 Task:  Click on Racing  Cup Series In the Cup Series click on  Pick Sheet Add name Liam Wilson and  Email softage.1@softage.net In group 1 choose #1 Ross Chastain In group 2 choose #19 Martin Truex Jr In group 3 choose #8 Kyle Busch In group 4 choose #48 Alex Bowman In group 5 choose #2 Austin Cindric Winning Manufacturer choose Toyota In Tie Breaker choose #1 Ross Chastain Bonous driver choose #19 Martin Truex Jr Submit pick sheet
Action: Mouse moved to (168, 498)
Screenshot: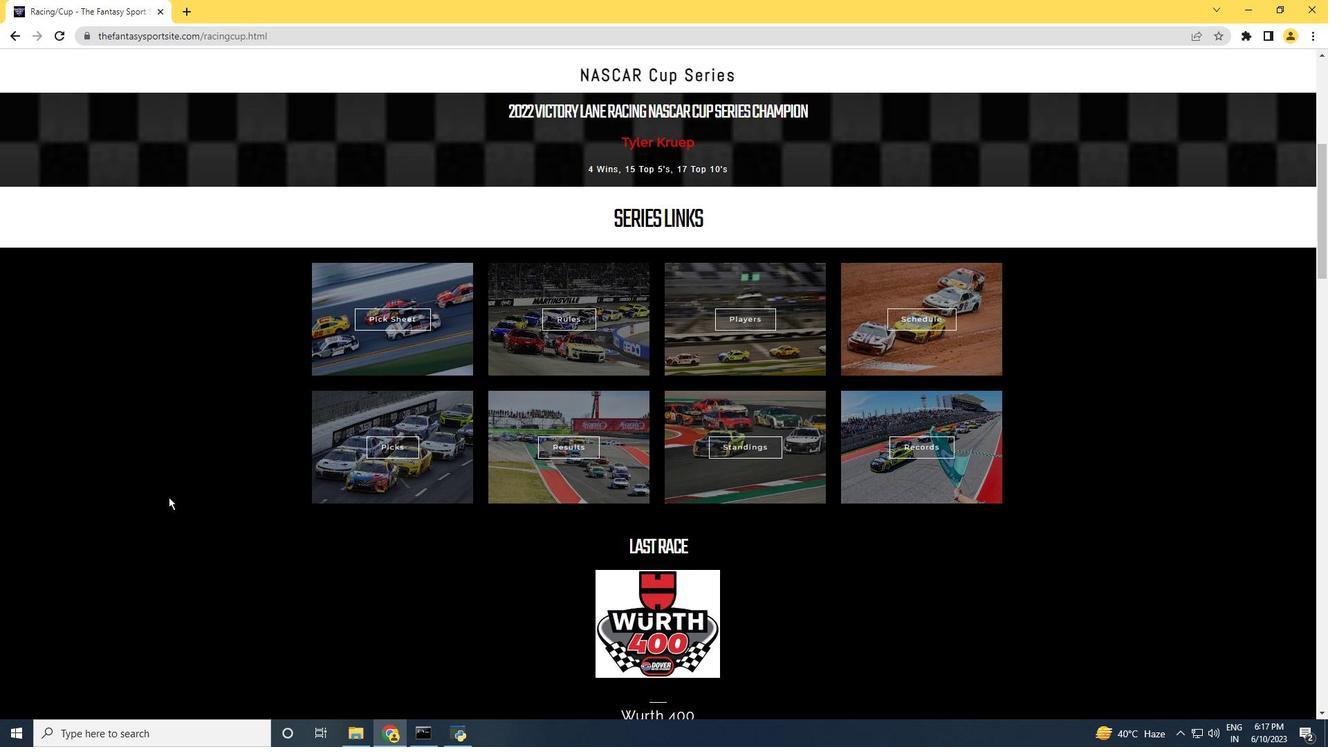 
Action: Mouse pressed left at (168, 498)
Screenshot: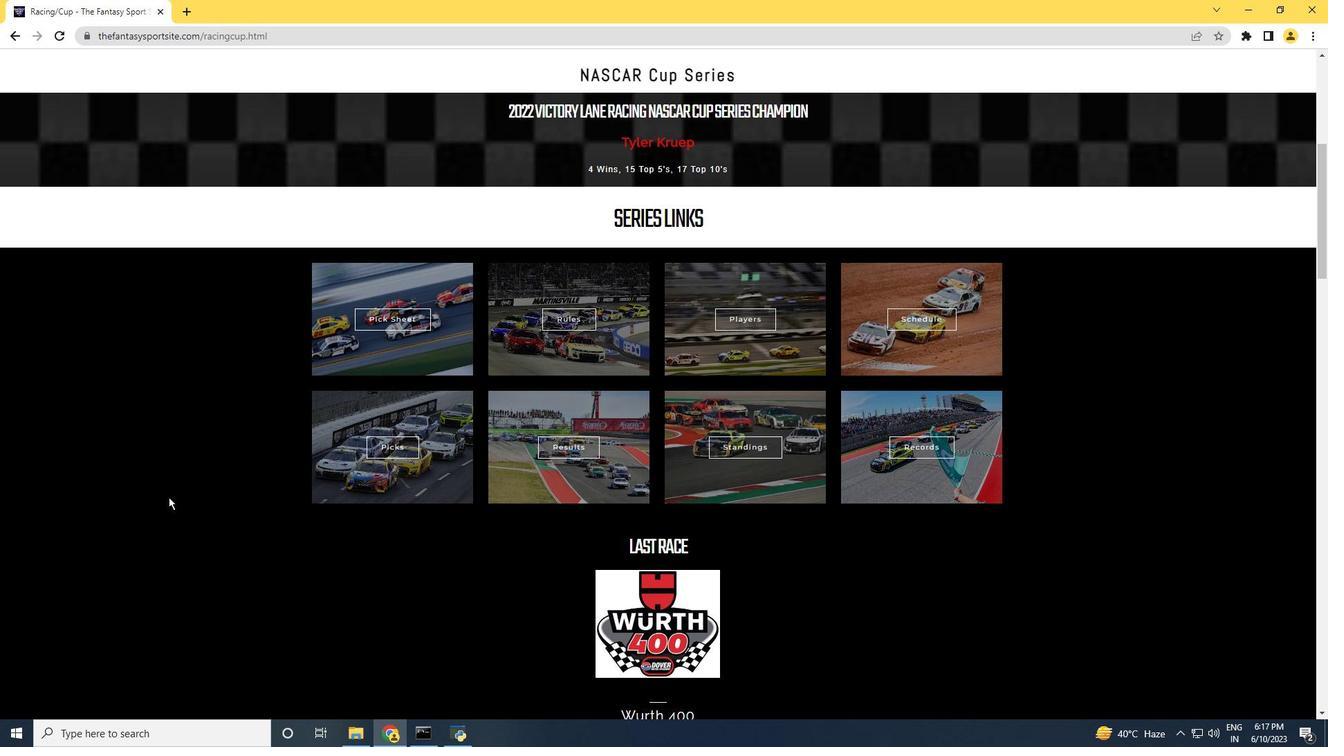 
Action: Mouse moved to (168, 498)
Screenshot: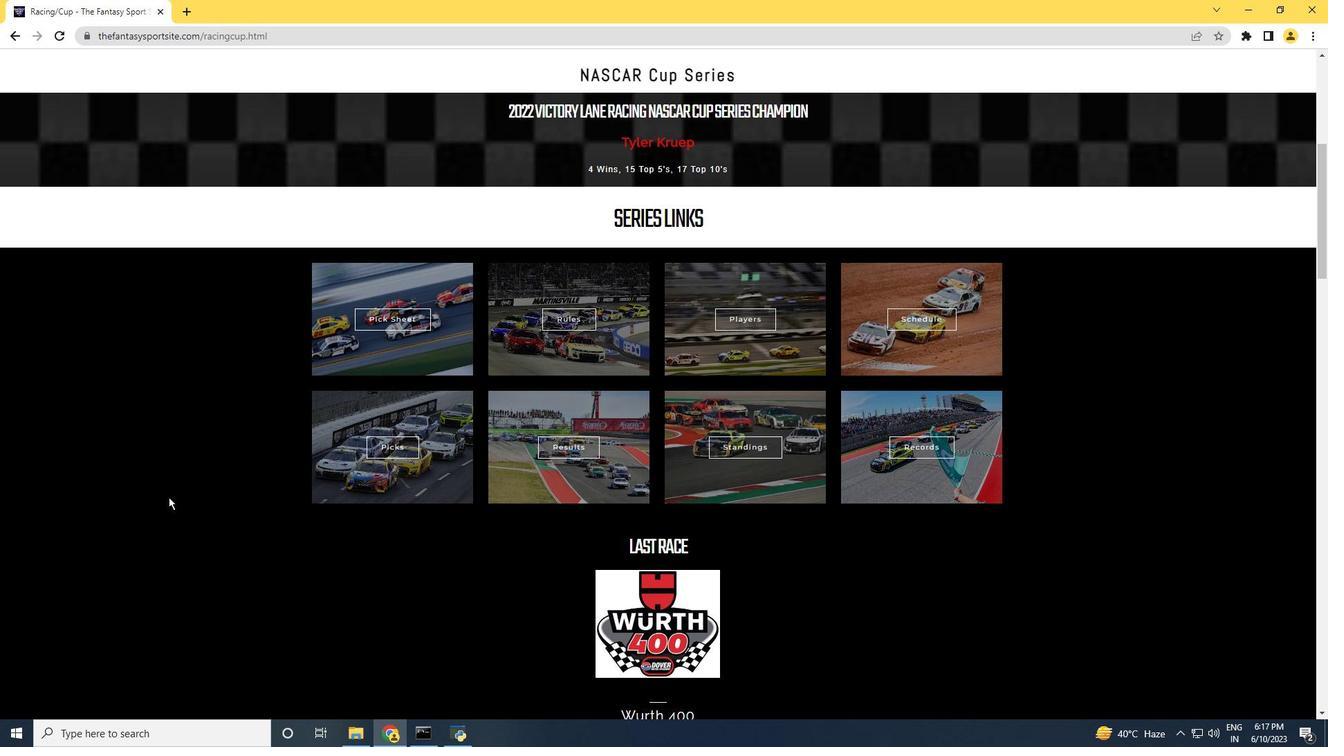 
Action: Mouse pressed left at (168, 498)
Screenshot: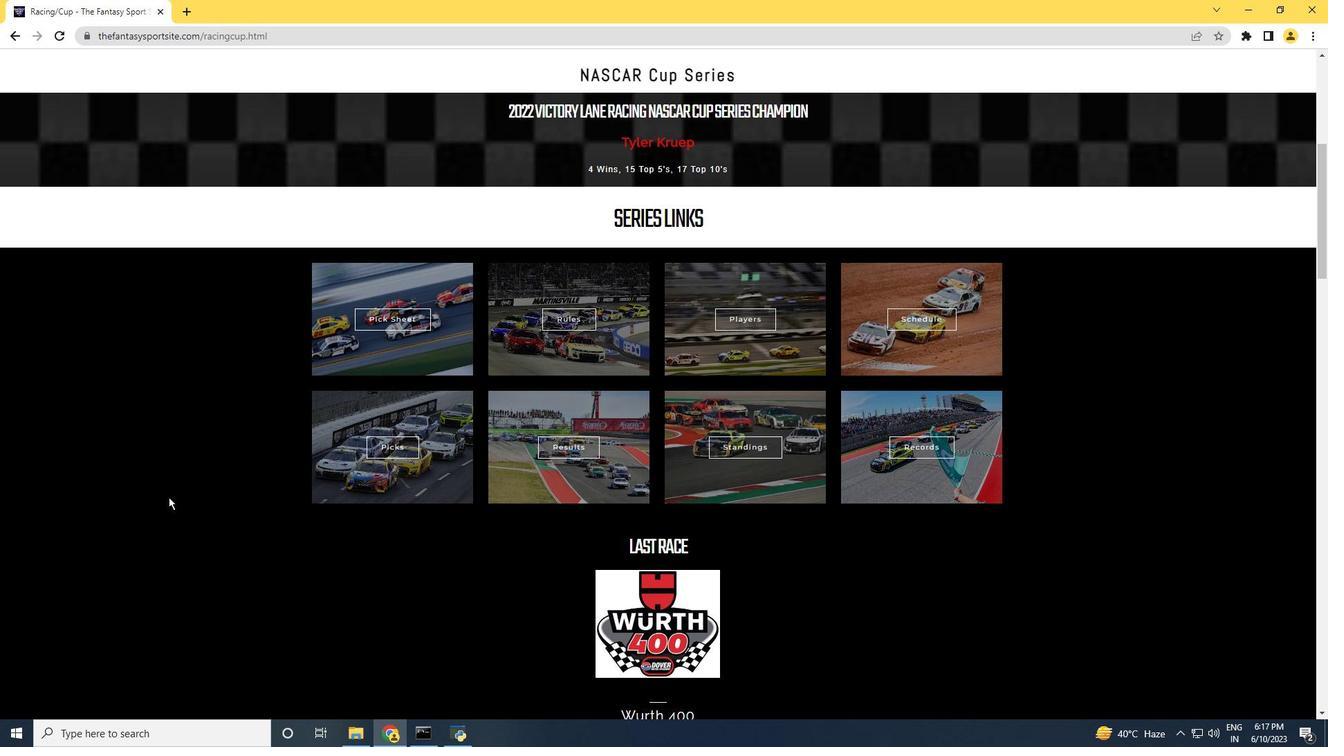 
Action: Mouse scrolled (168, 498) with delta (0, 0)
Screenshot: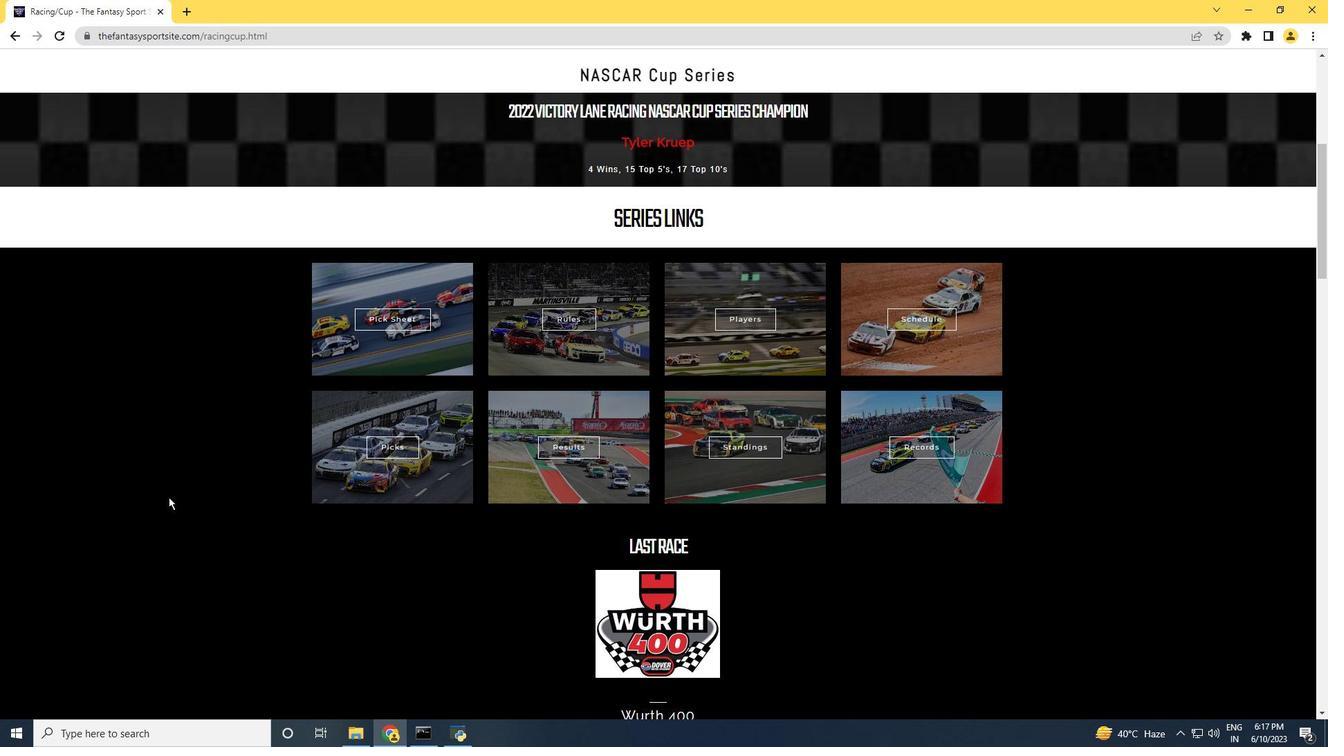 
Action: Mouse scrolled (168, 498) with delta (0, 0)
Screenshot: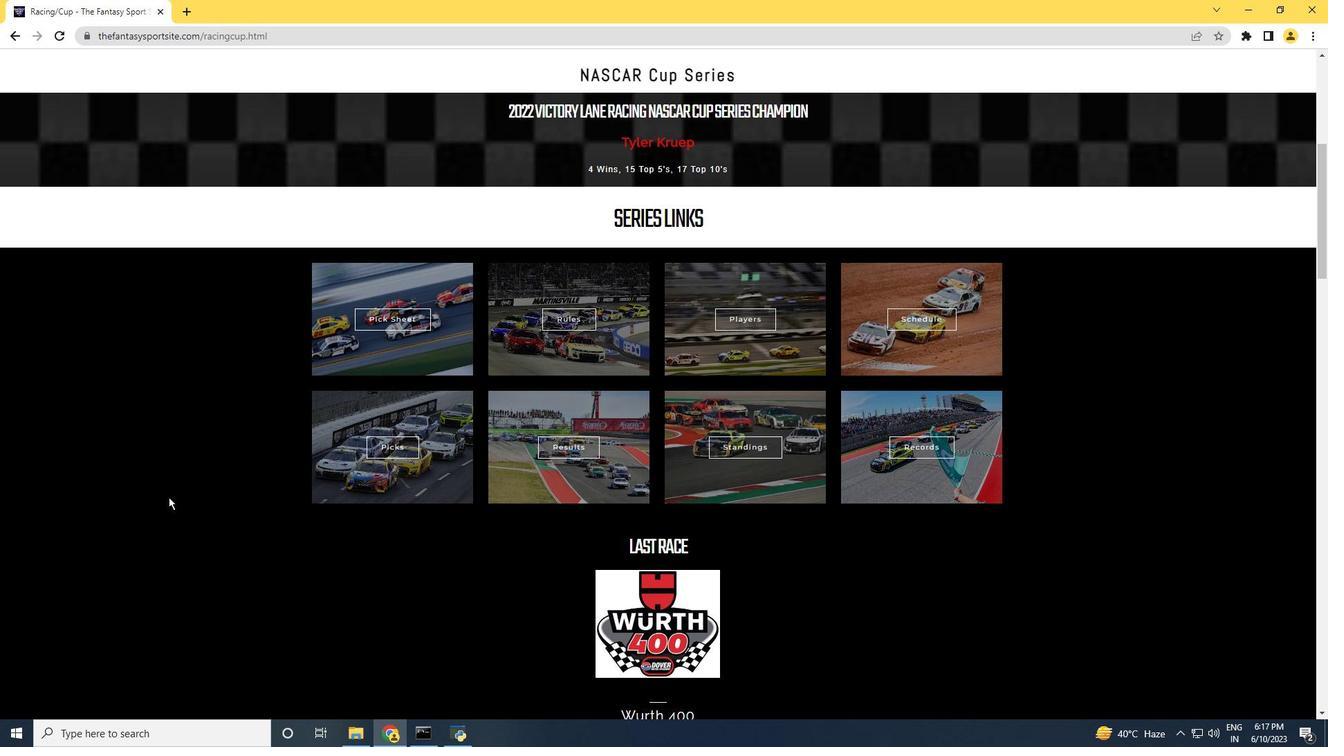 
Action: Mouse scrolled (168, 498) with delta (0, 0)
Screenshot: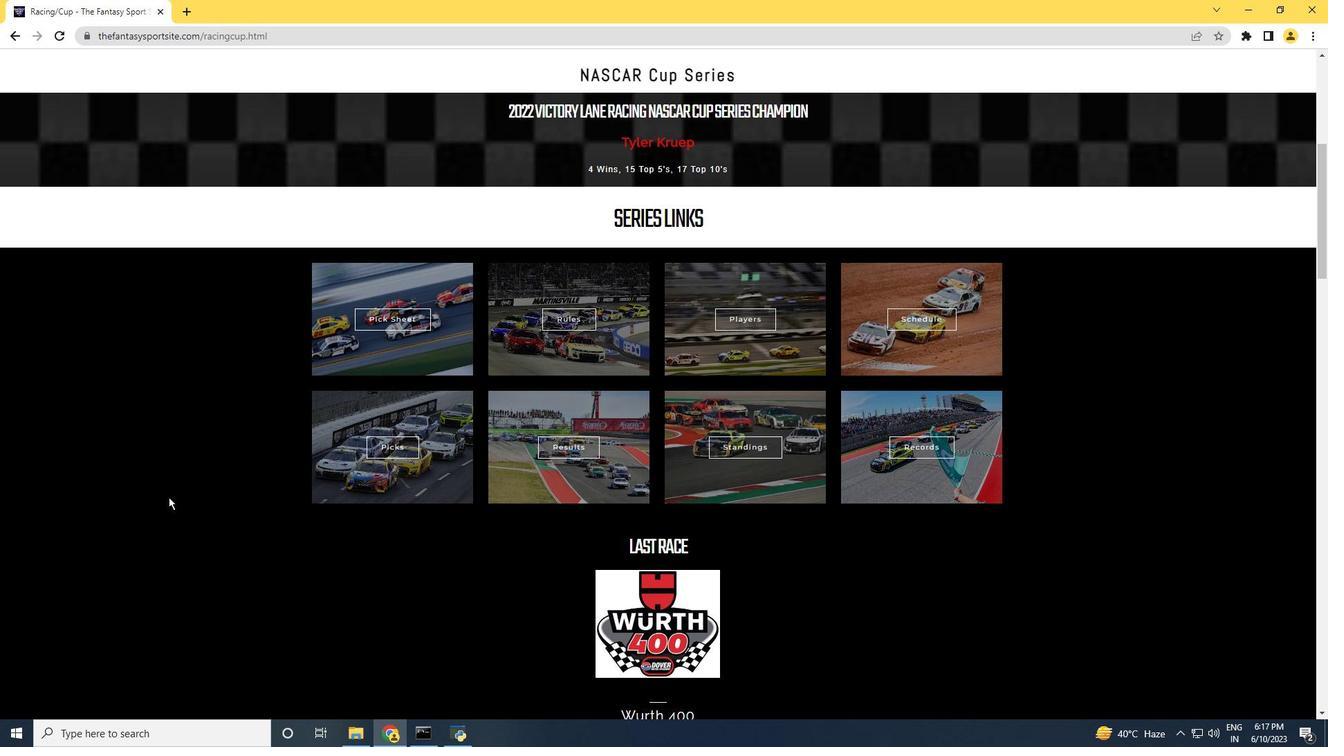 
Action: Mouse scrolled (168, 498) with delta (0, 0)
Screenshot: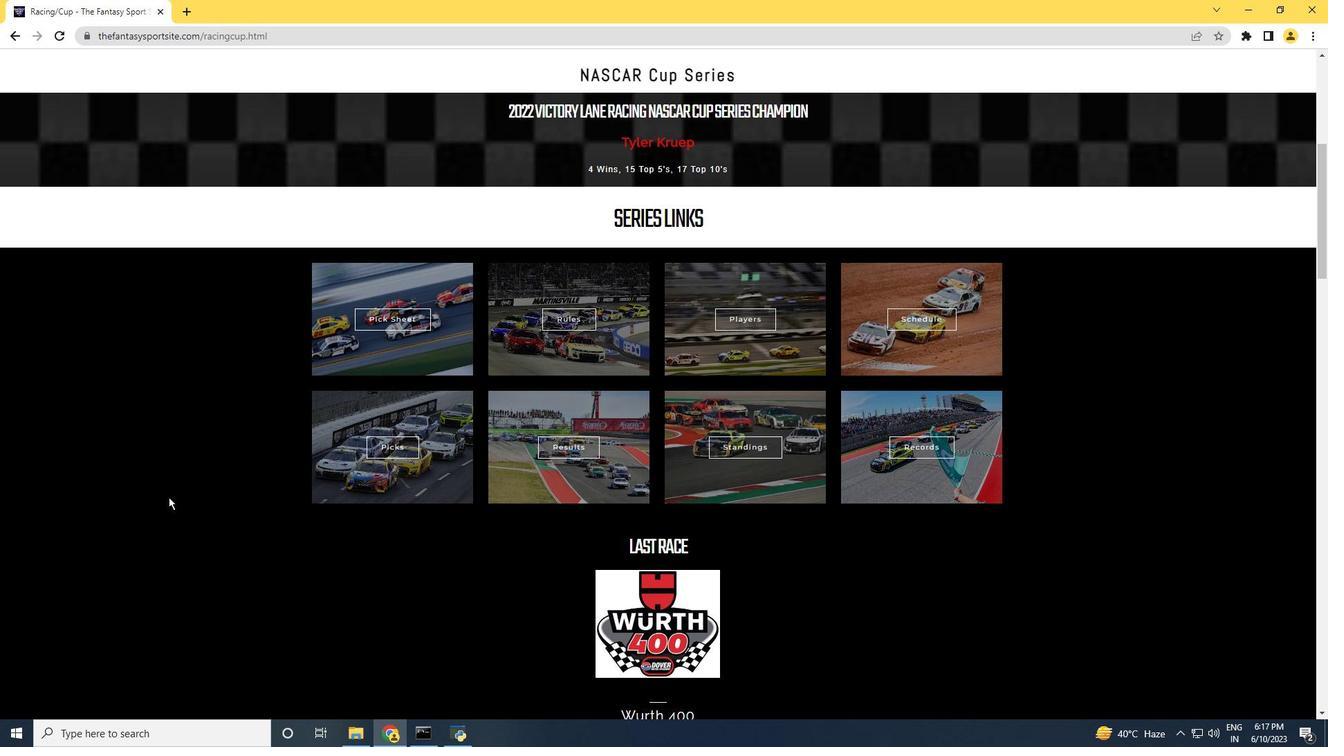 
Action: Mouse scrolled (168, 498) with delta (0, 0)
Screenshot: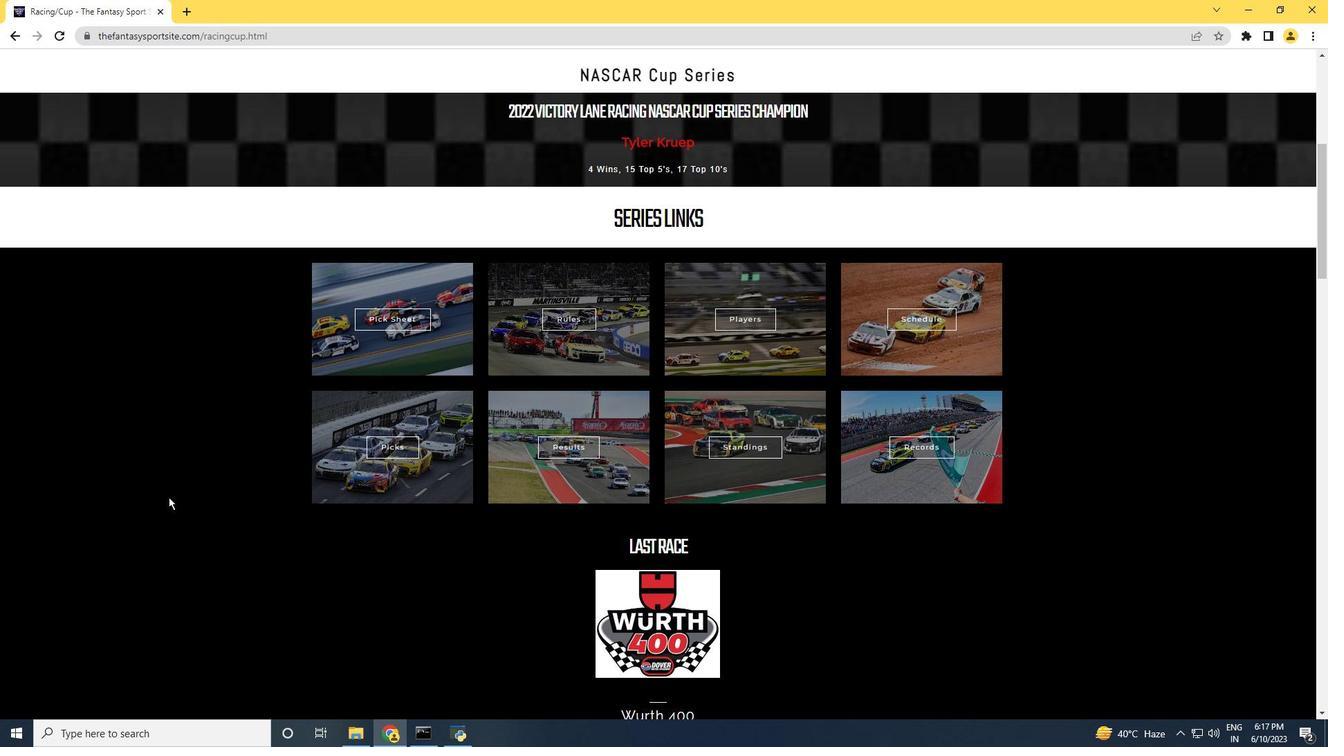 
Action: Mouse scrolled (168, 498) with delta (0, 0)
Screenshot: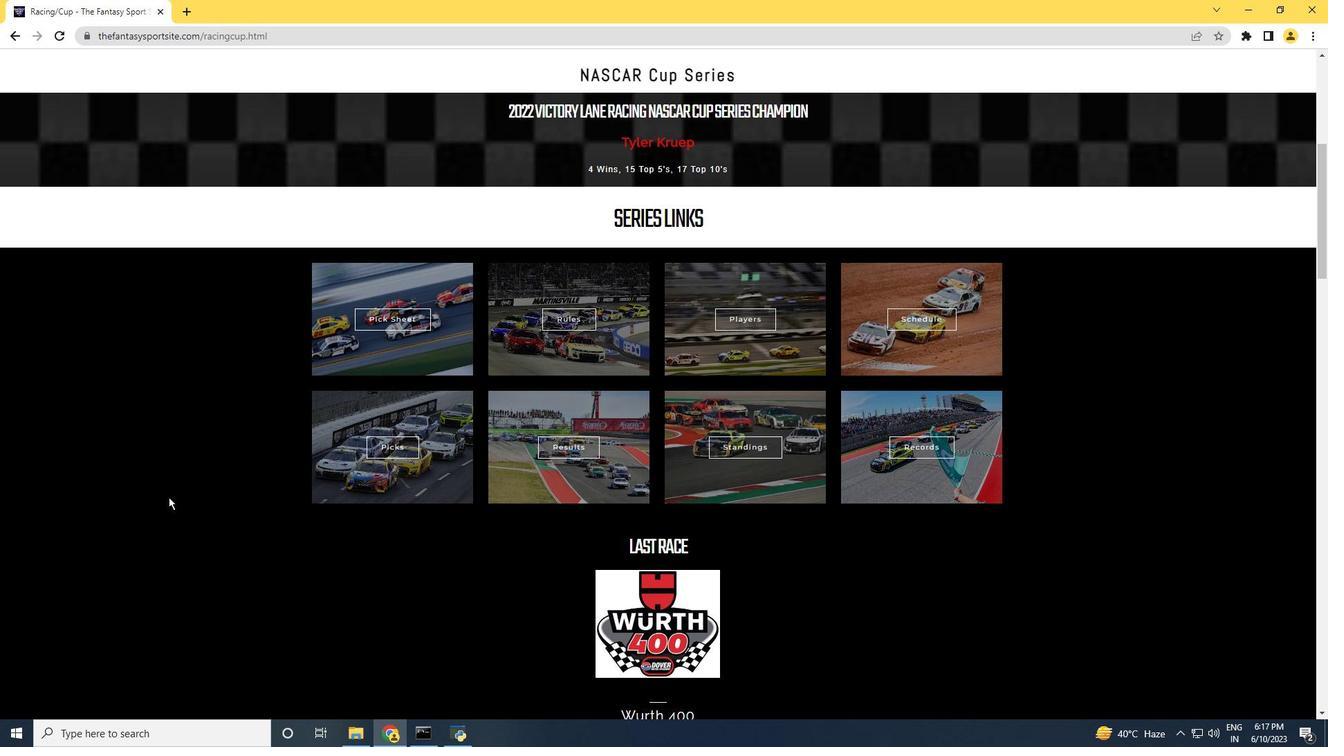 
Action: Mouse moved to (168, 498)
Screenshot: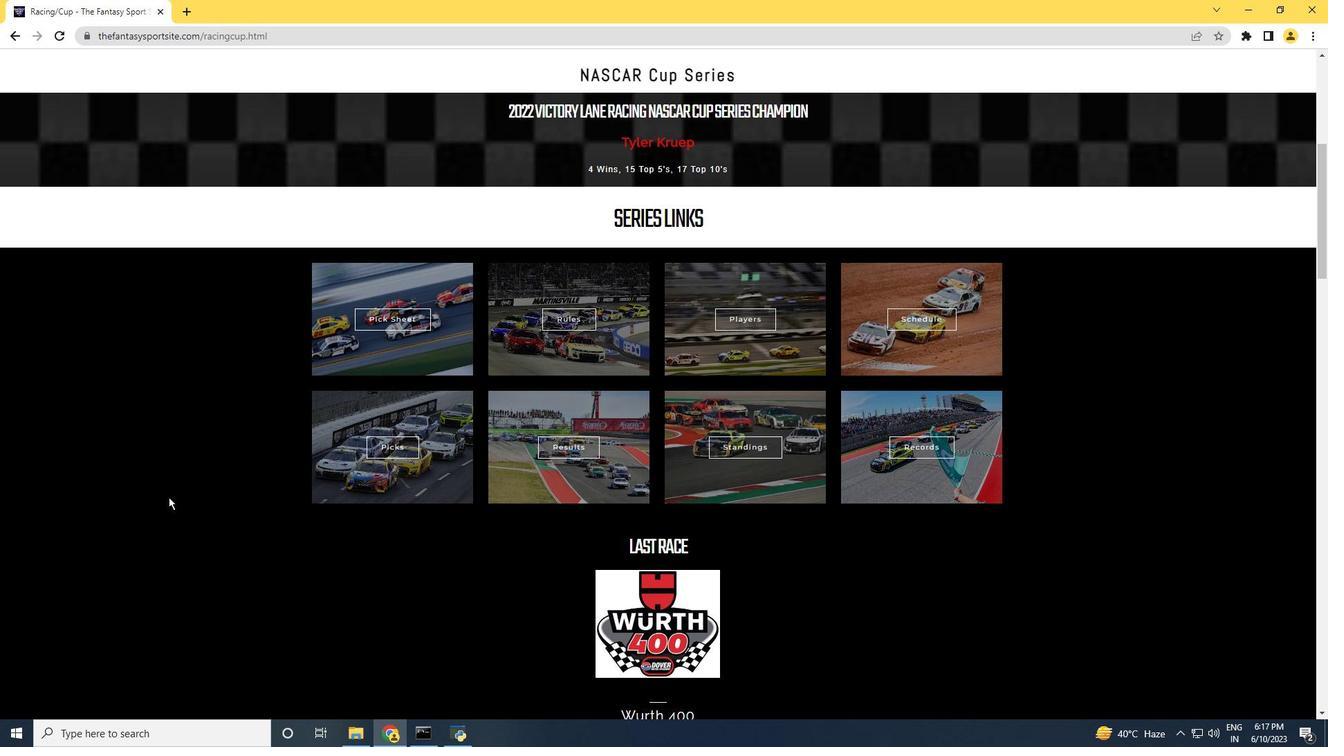 
Action: Mouse pressed left at (168, 498)
Screenshot: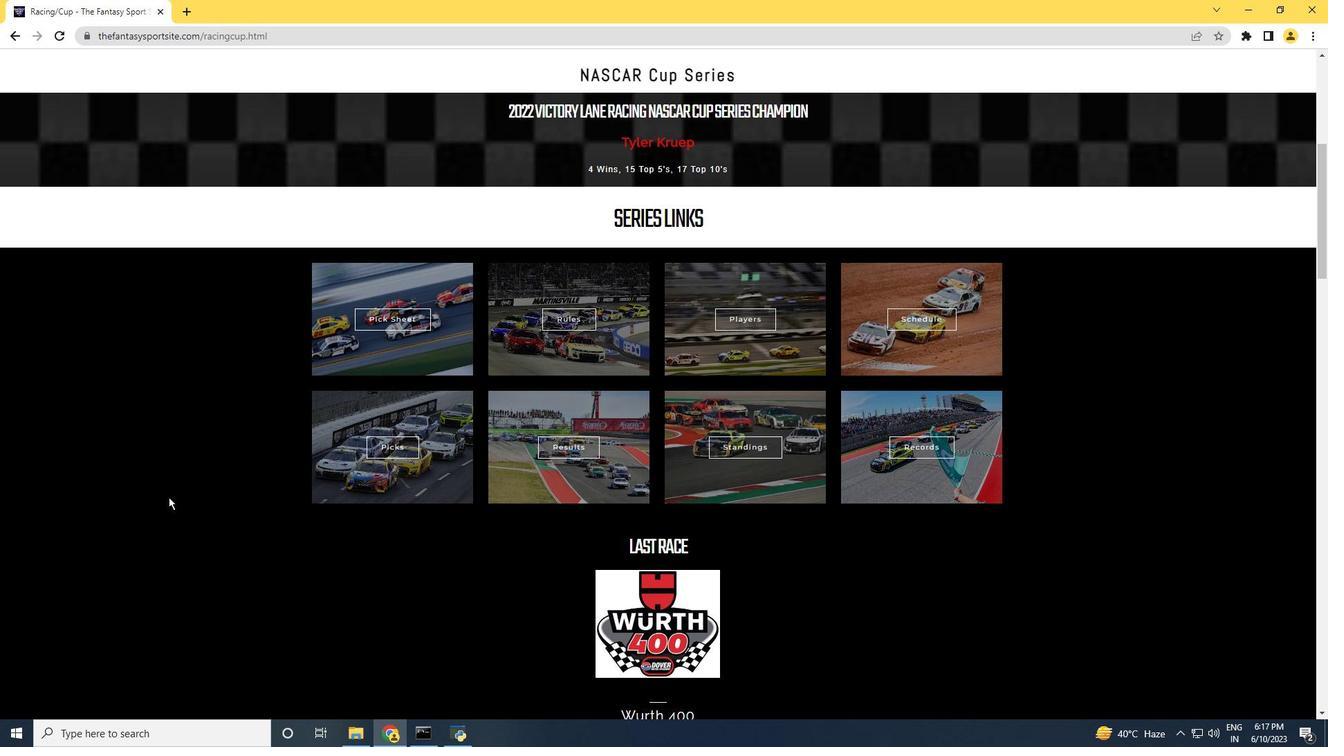 
Action: Mouse moved to (168, 498)
Screenshot: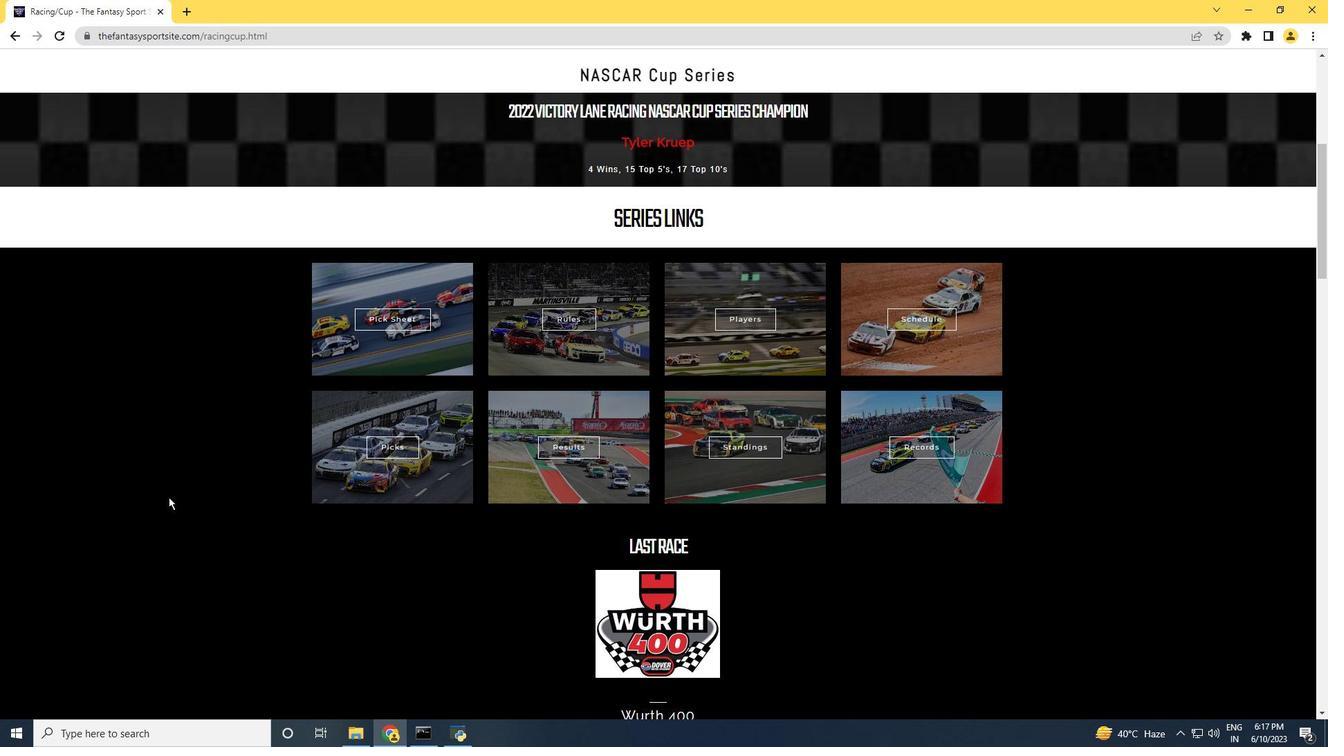 
Action: Mouse scrolled (168, 498) with delta (0, 0)
Screenshot: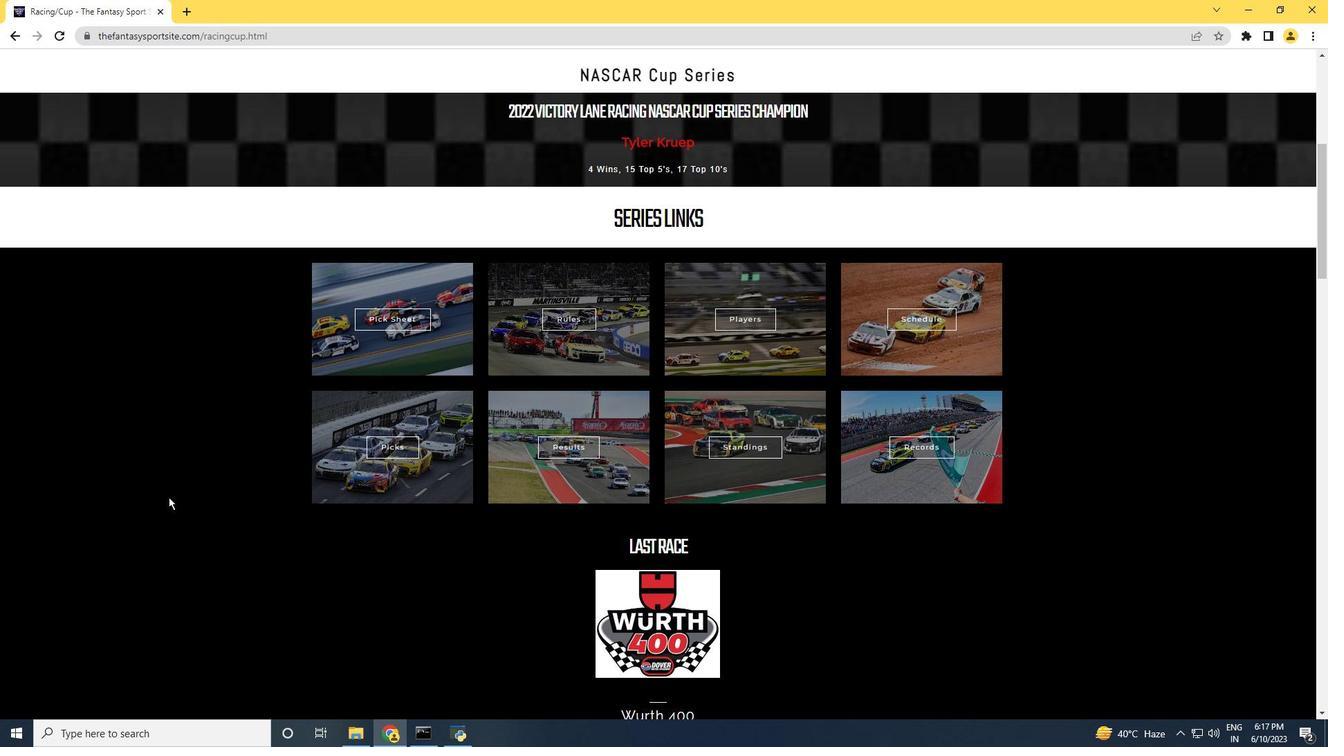 
Action: Mouse scrolled (168, 498) with delta (0, 0)
Screenshot: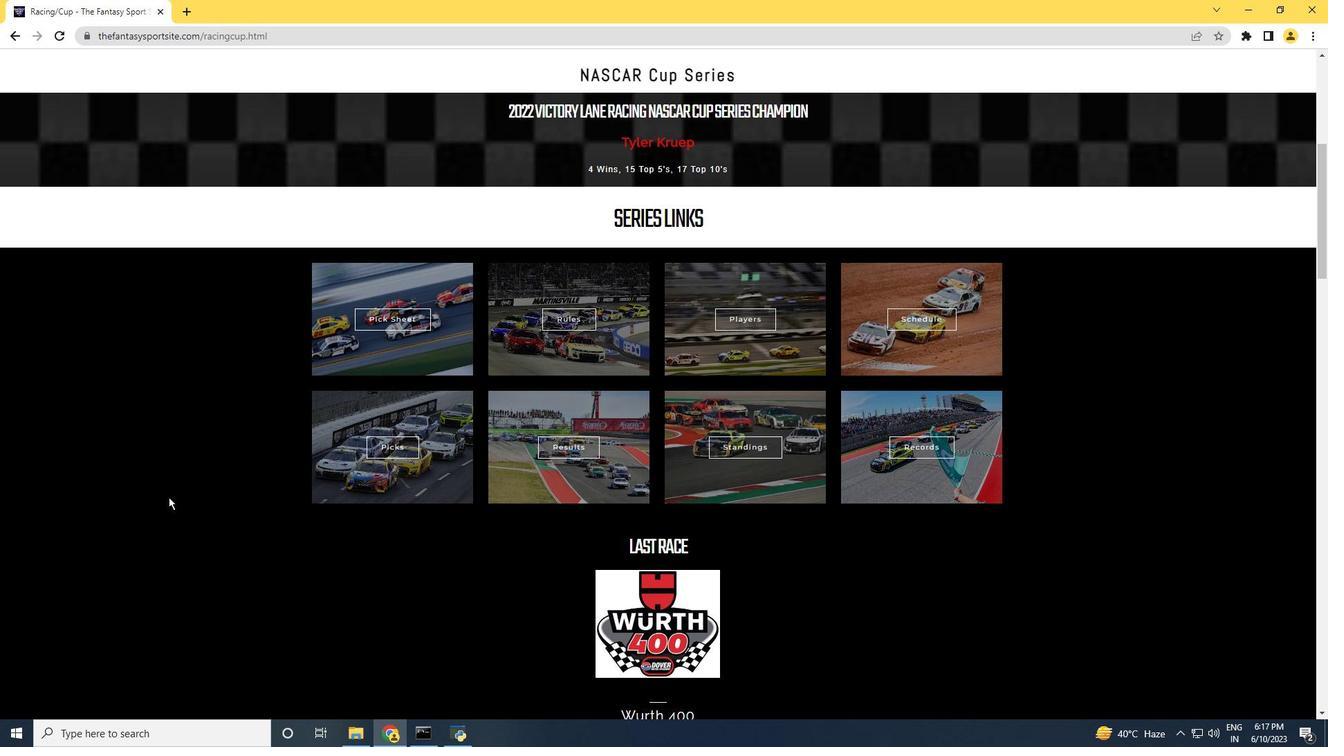 
Action: Mouse moved to (168, 498)
Screenshot: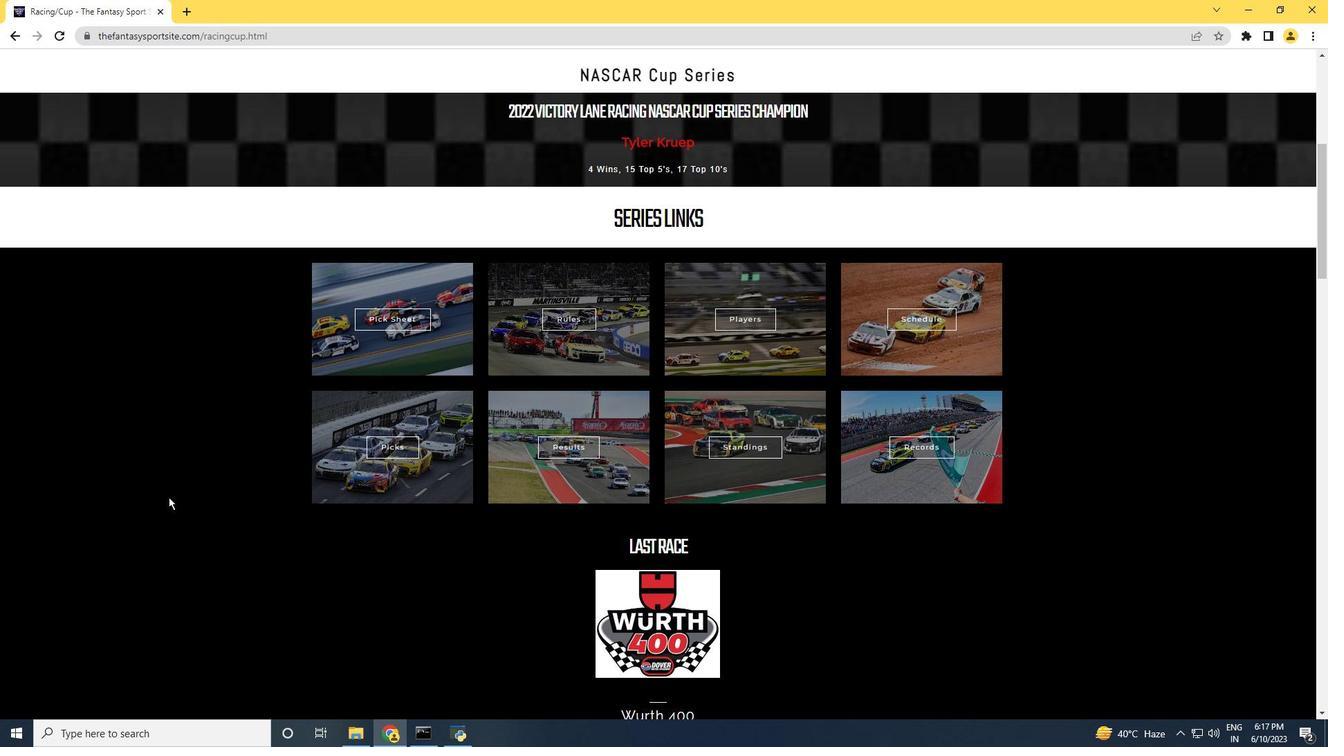 
Action: Mouse scrolled (168, 498) with delta (0, 0)
Screenshot: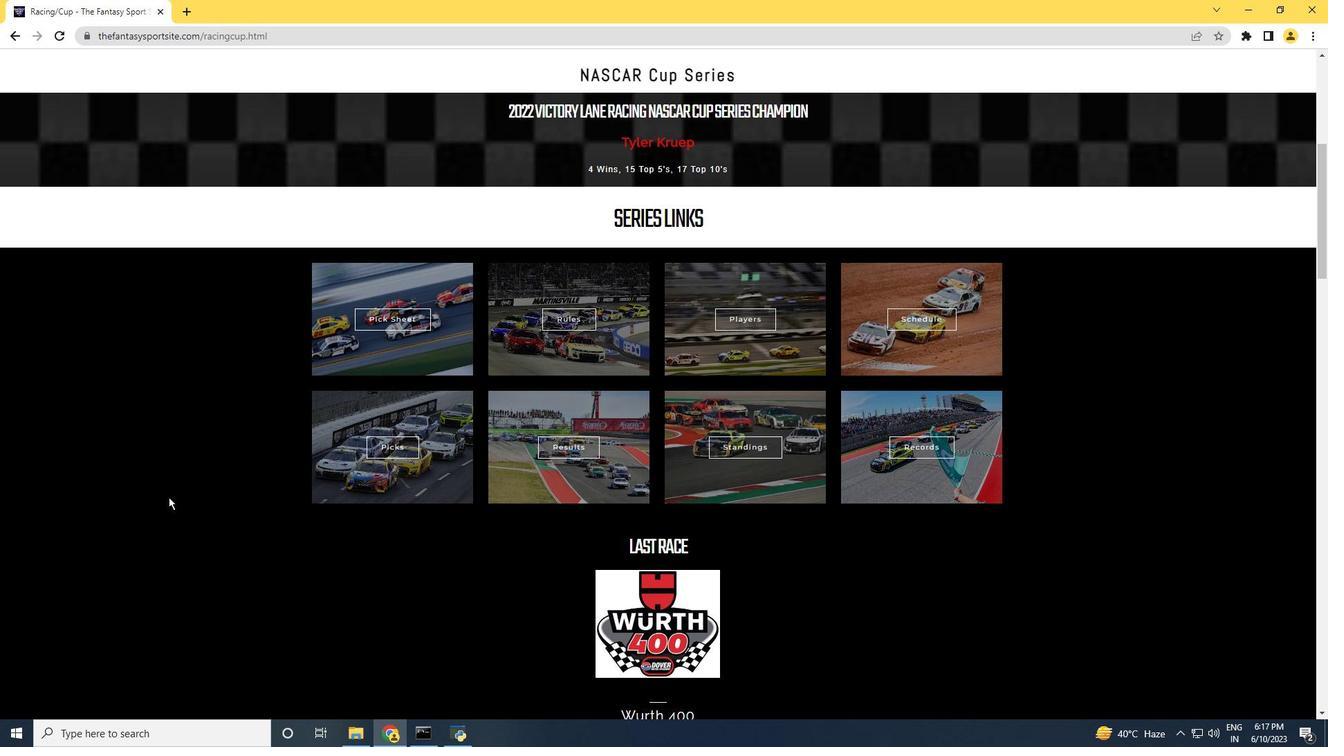 
Action: Mouse moved to (168, 498)
Screenshot: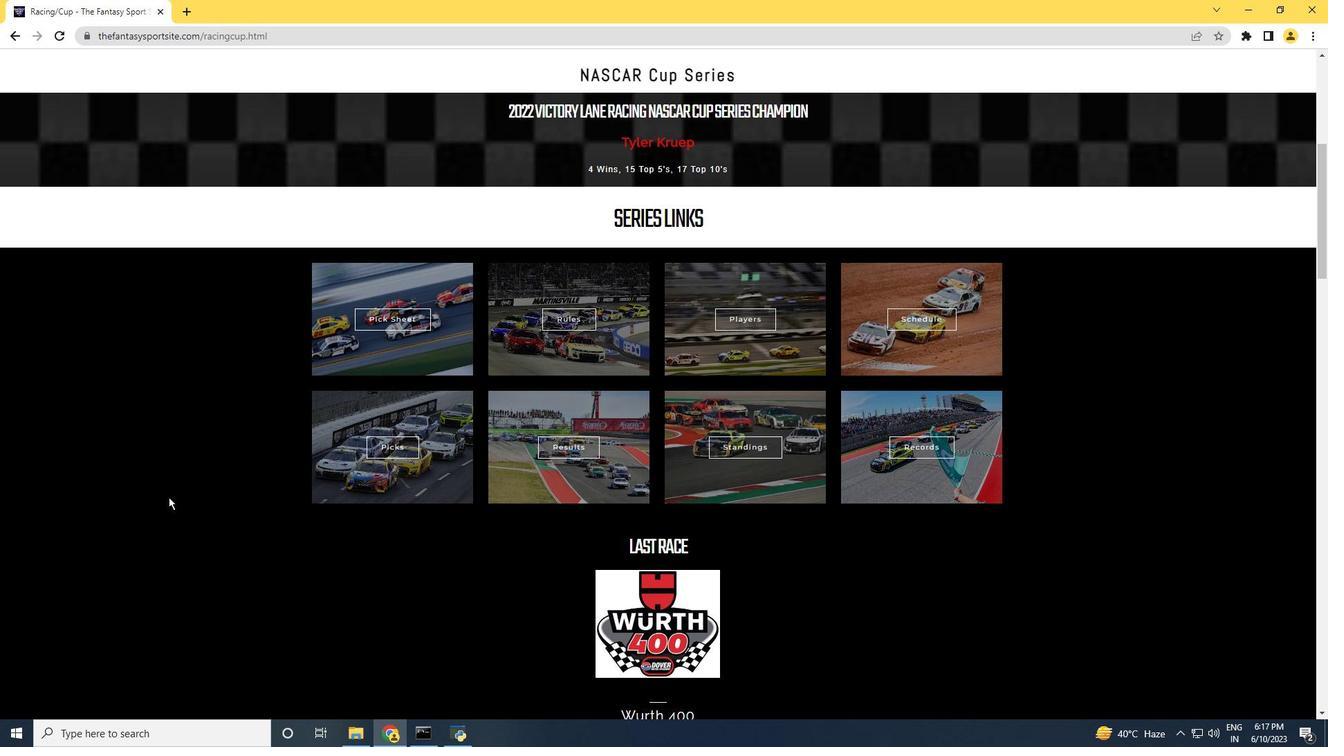 
Action: Mouse scrolled (168, 498) with delta (0, 0)
Screenshot: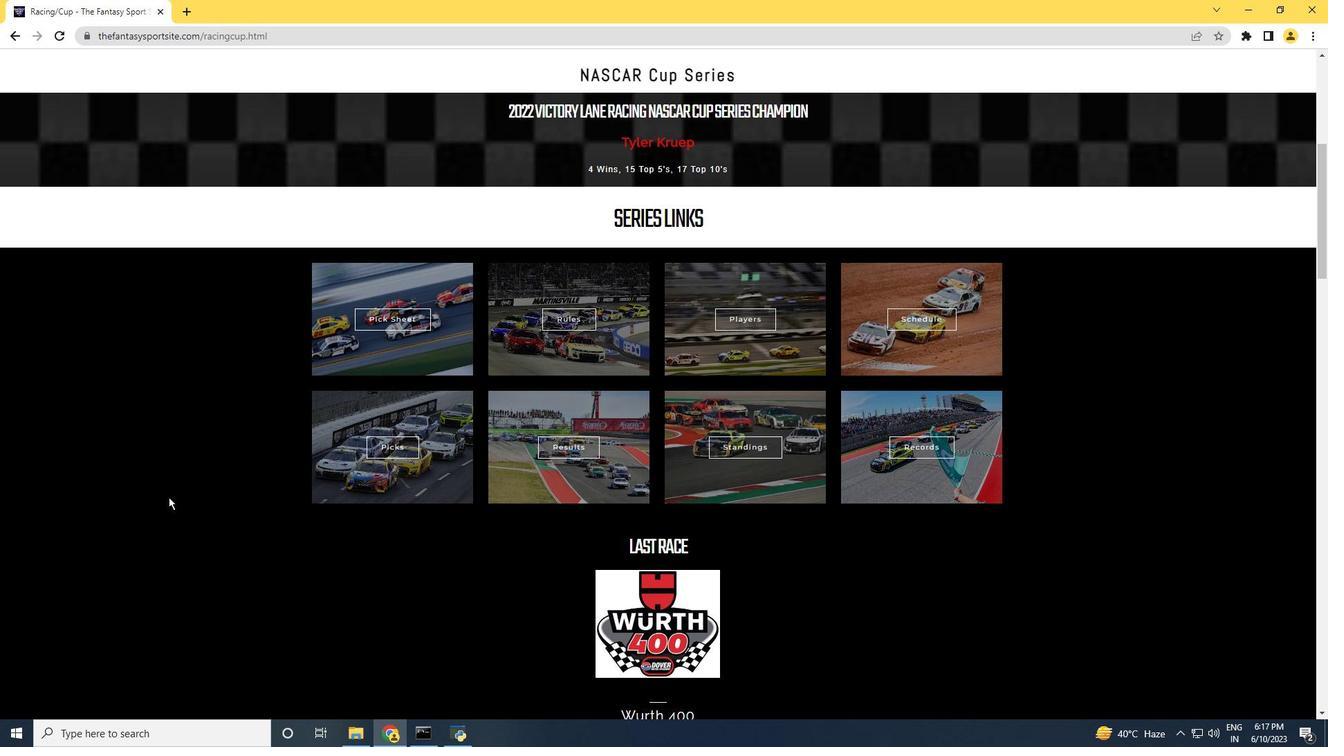 
Action: Mouse scrolled (168, 498) with delta (0, 0)
Screenshot: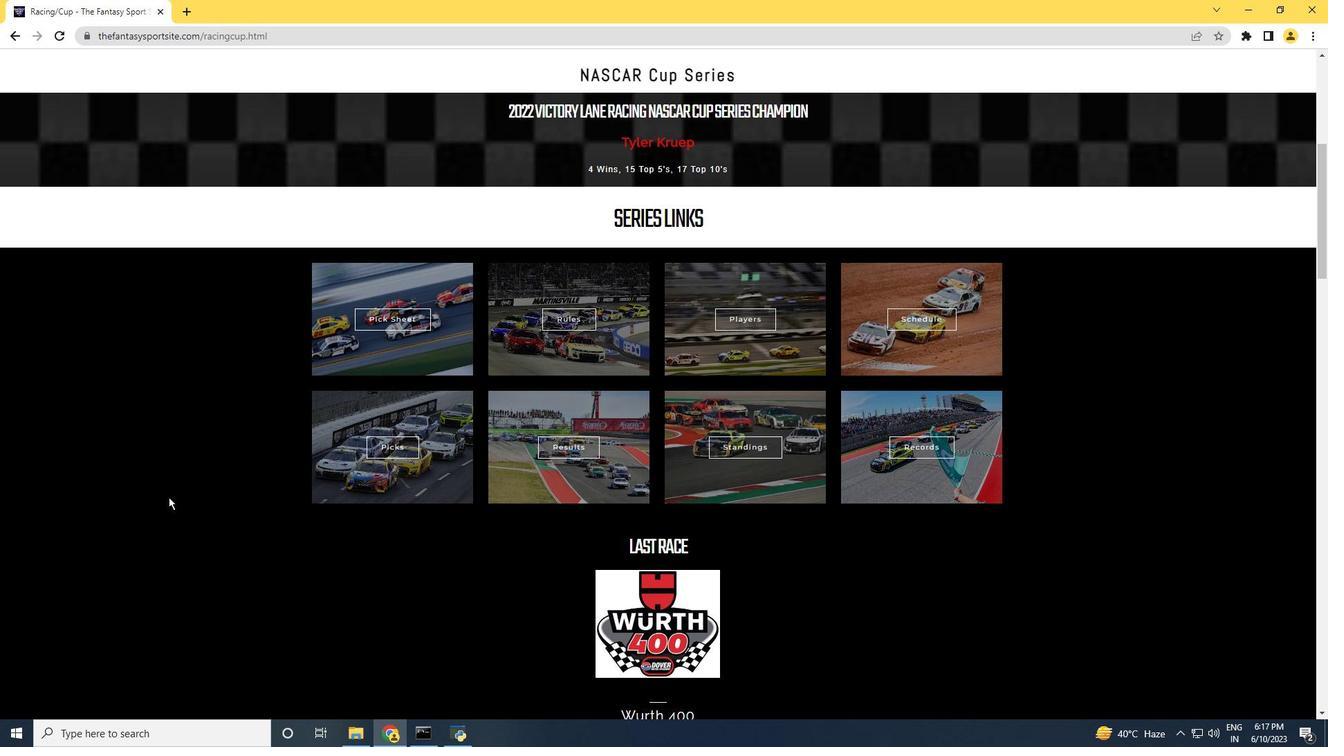 
Action: Mouse moved to (168, 498)
Screenshot: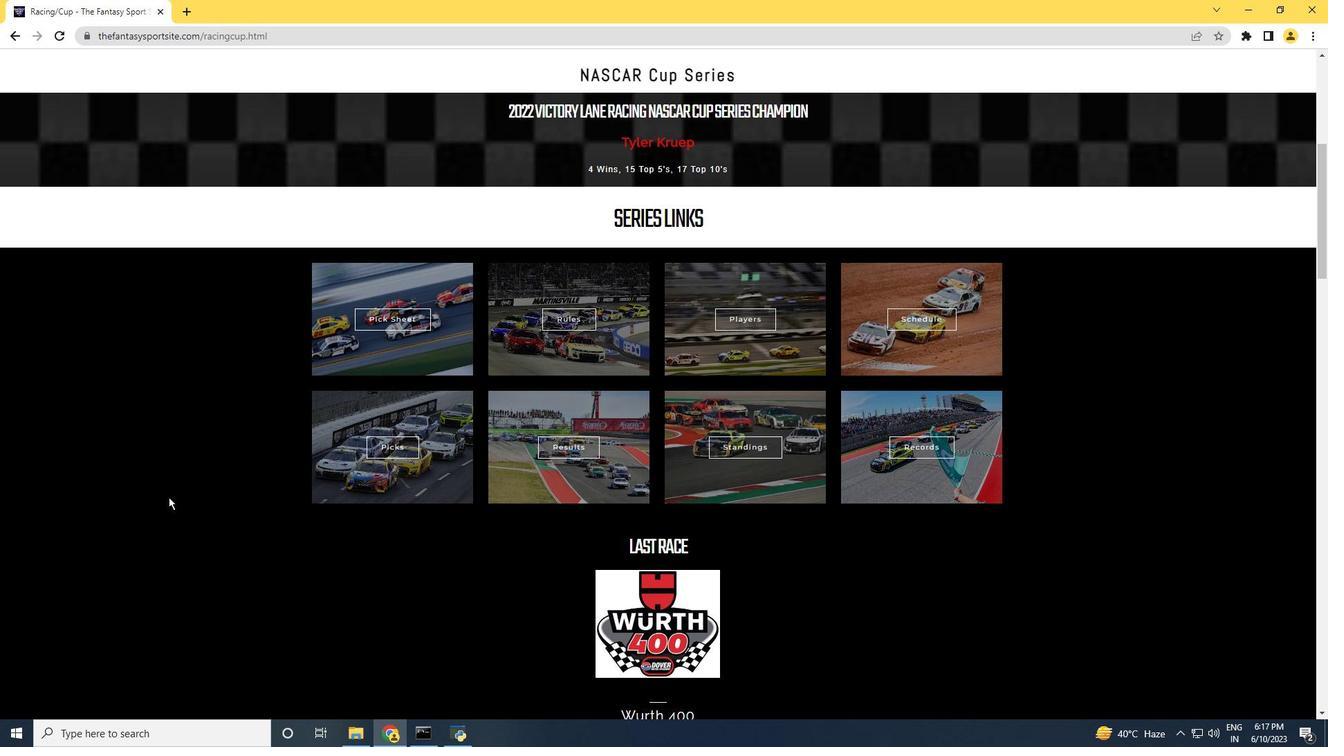 
Action: Mouse pressed left at (168, 498)
Screenshot: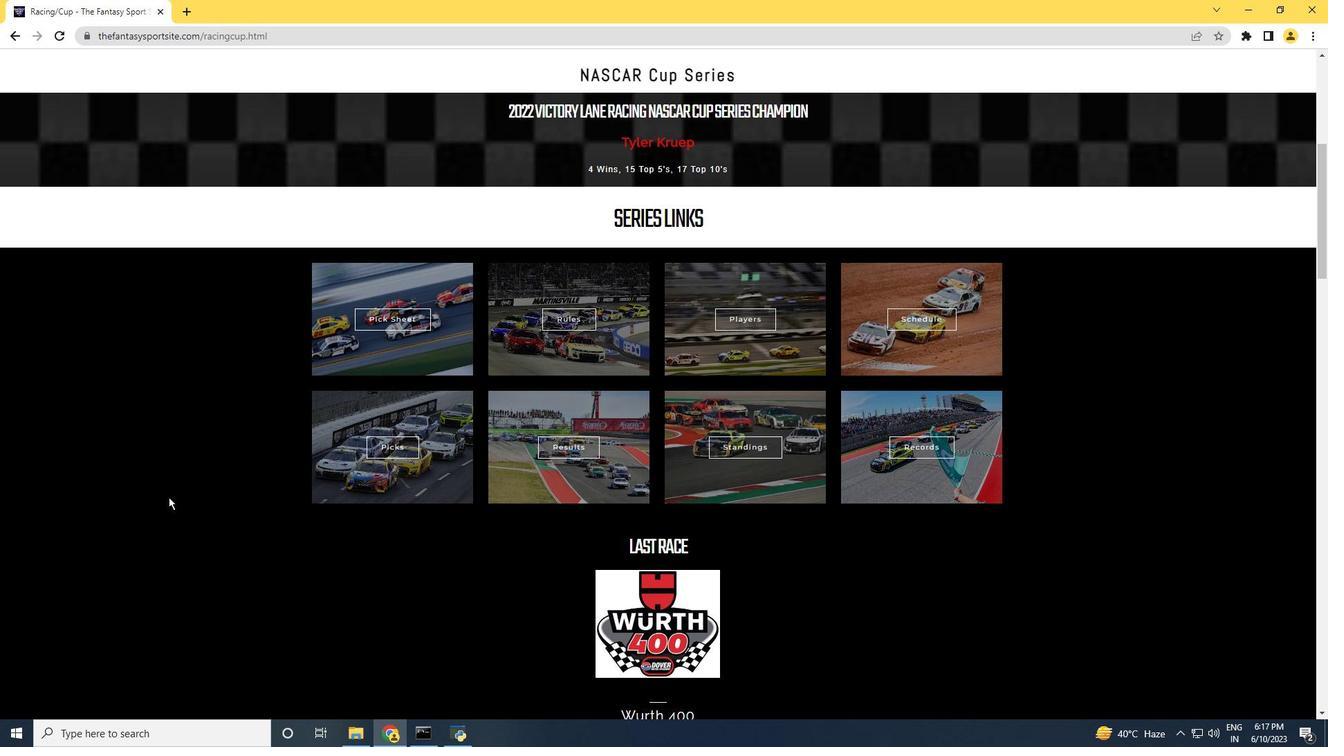 
Action: Mouse moved to (168, 498)
Screenshot: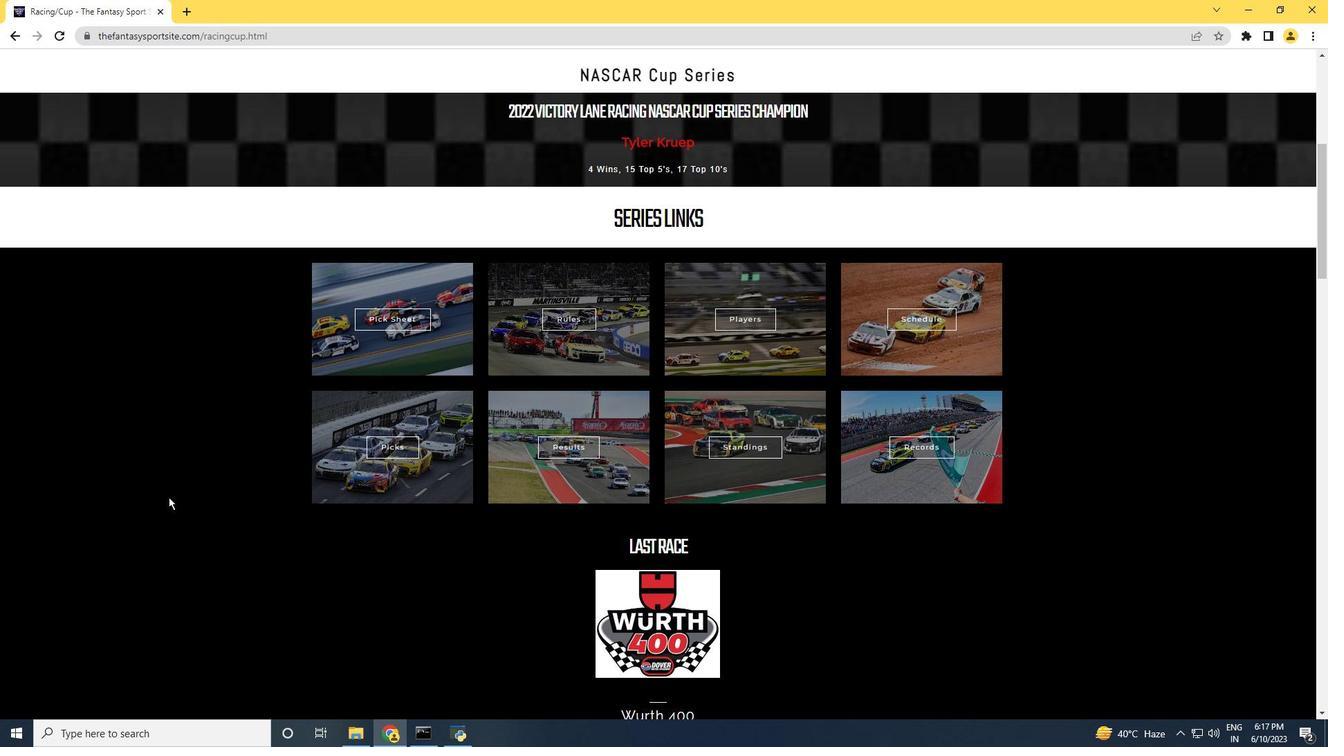 
Action: Key pressed <Key.shift><Key.shift><Key.shift><Key.shift><Key.shift><Key.shift><Key.shift><Key.shift><Key.shift><Key.shift><Key.shift><Key.shift><Key.shift><Key.shift><Key.shift><Key.shift><Key.shift><Key.shift><Key.shift><Key.shift><Key.shift><Key.shift><Key.shift>Liam<Key.space><Key.shift><Key.shift><Key.shift><Key.shift><Key.shift><Key.shift><Key.shift><Key.shift><Key.shift><Key.shift><Key.shift><Key.shift>Wilson<Key.space><Key.backspace><Key.tab><Key.shift><Key.shift><Key.shift><Key.shift><Key.shift><Key.shift><Key.shift><Key.shift><Key.shift><Key.shift><Key.shift><Key.shift><Key.shift><Key.shift><Key.shift><Key.shift><Key.shift><Key.shift><Key.shift><Key.shift><Key.shift><Key.shift><Key.shift><Key.shift><Key.shift><Key.shift><Key.shift><Key.shift><Key.shift><Key.shift><Key.shift><Key.shift><Key.shift>Softage.1<Key.shift>@softage,<Key.backspace>.net<Key.tab>
Screenshot: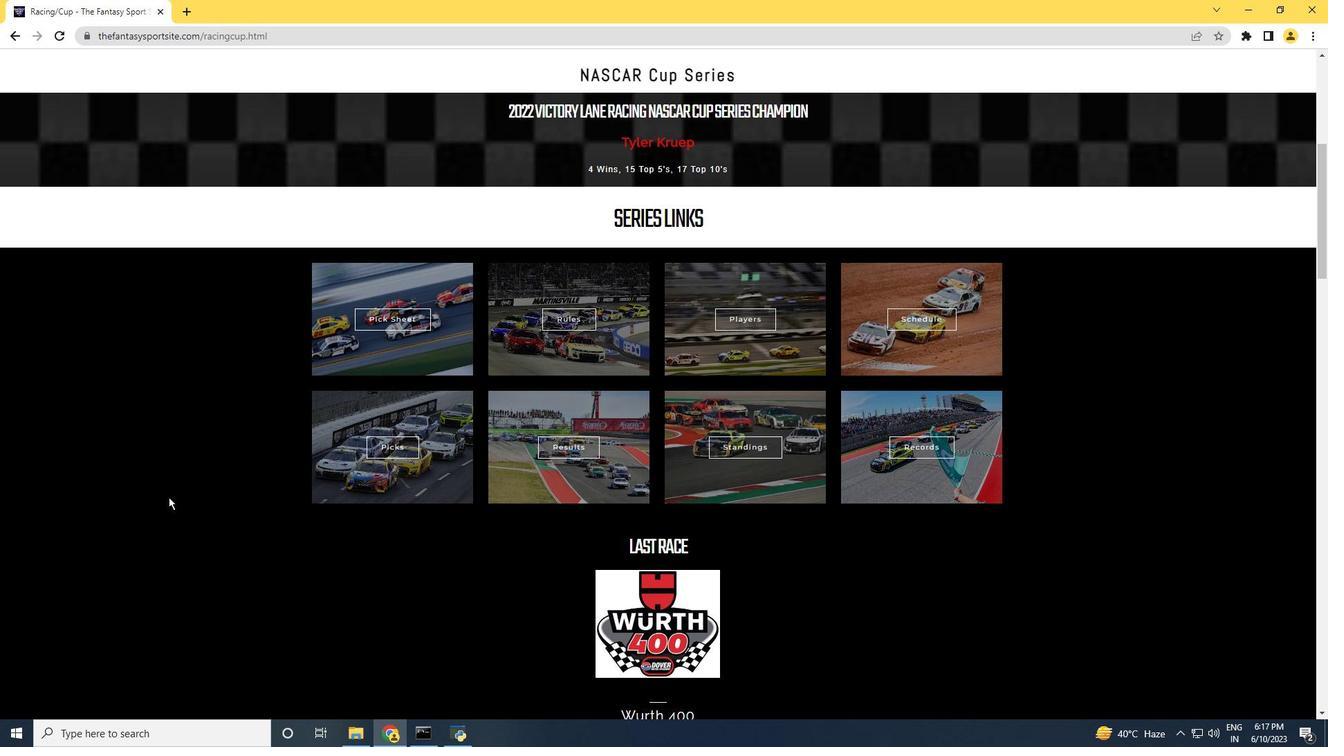 
Action: Mouse moved to (168, 498)
Screenshot: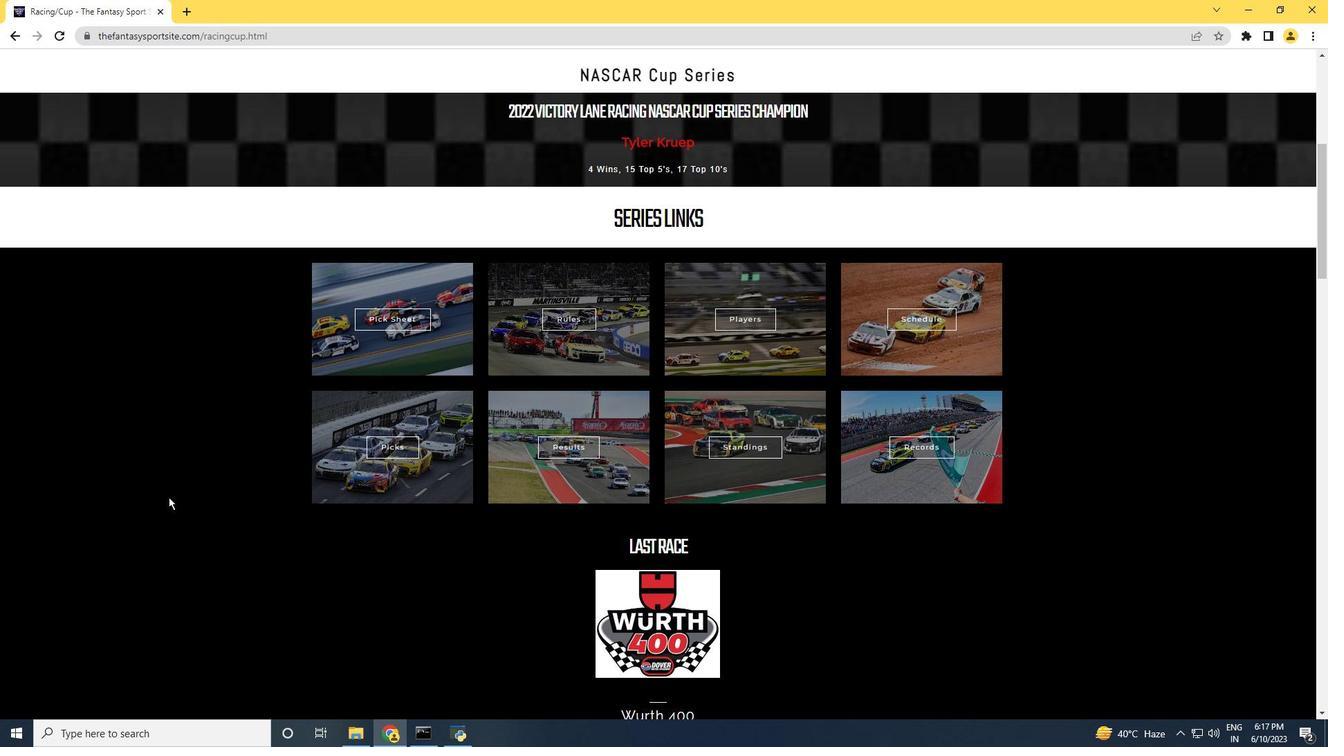 
Action: Mouse scrolled (168, 498) with delta (0, 0)
Screenshot: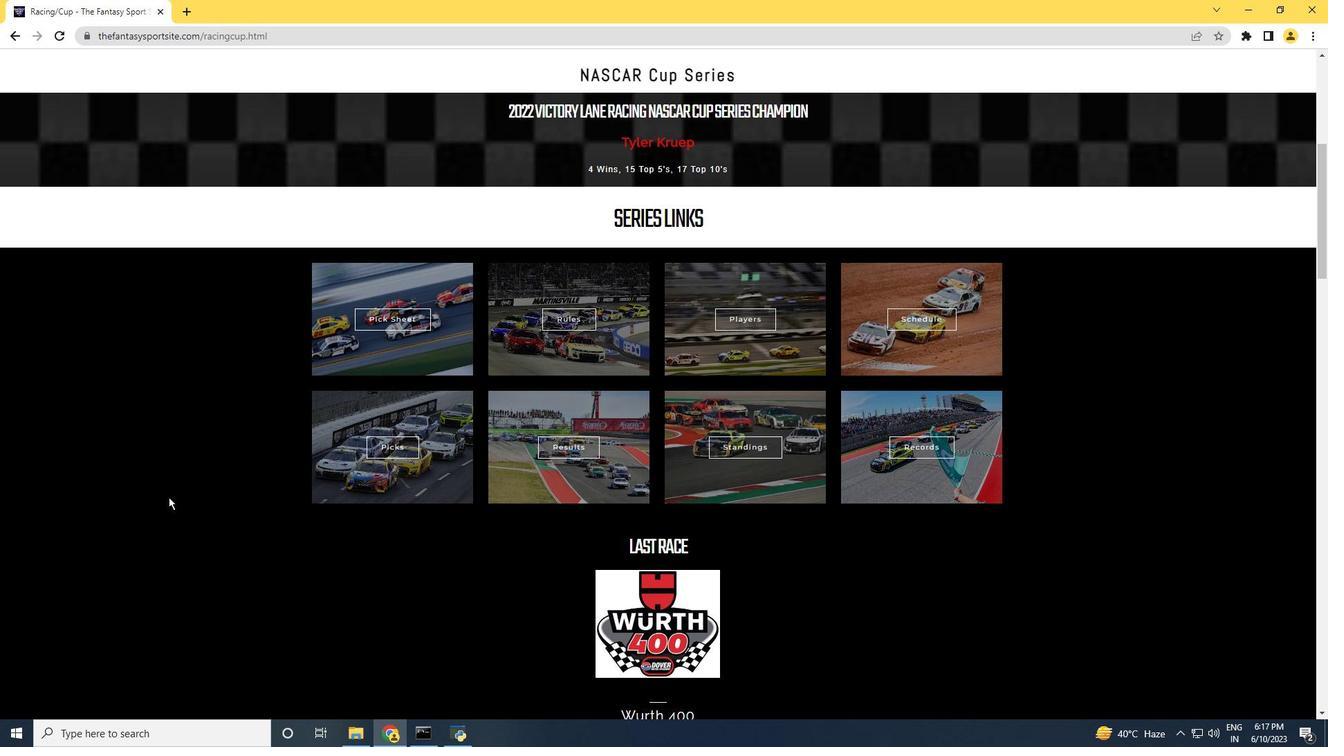 
Action: Mouse moved to (168, 498)
Screenshot: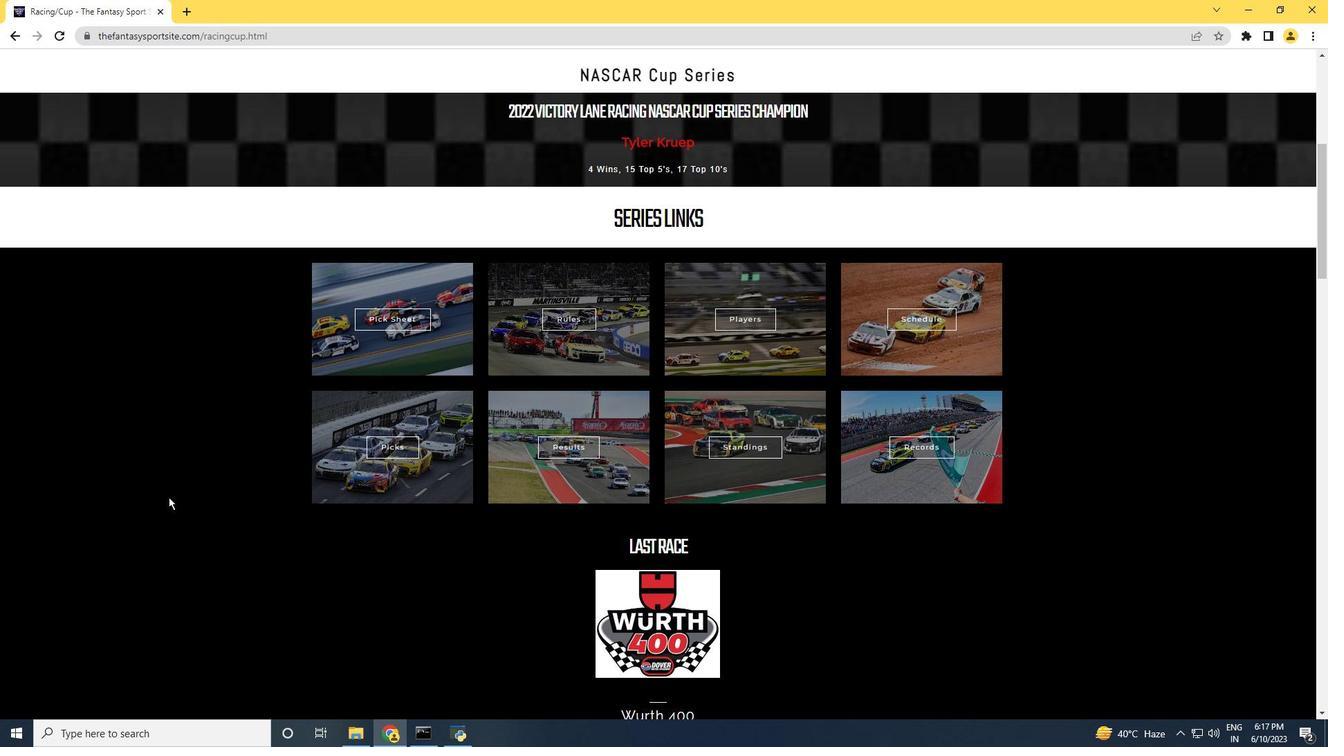 
Action: Mouse pressed left at (168, 498)
Screenshot: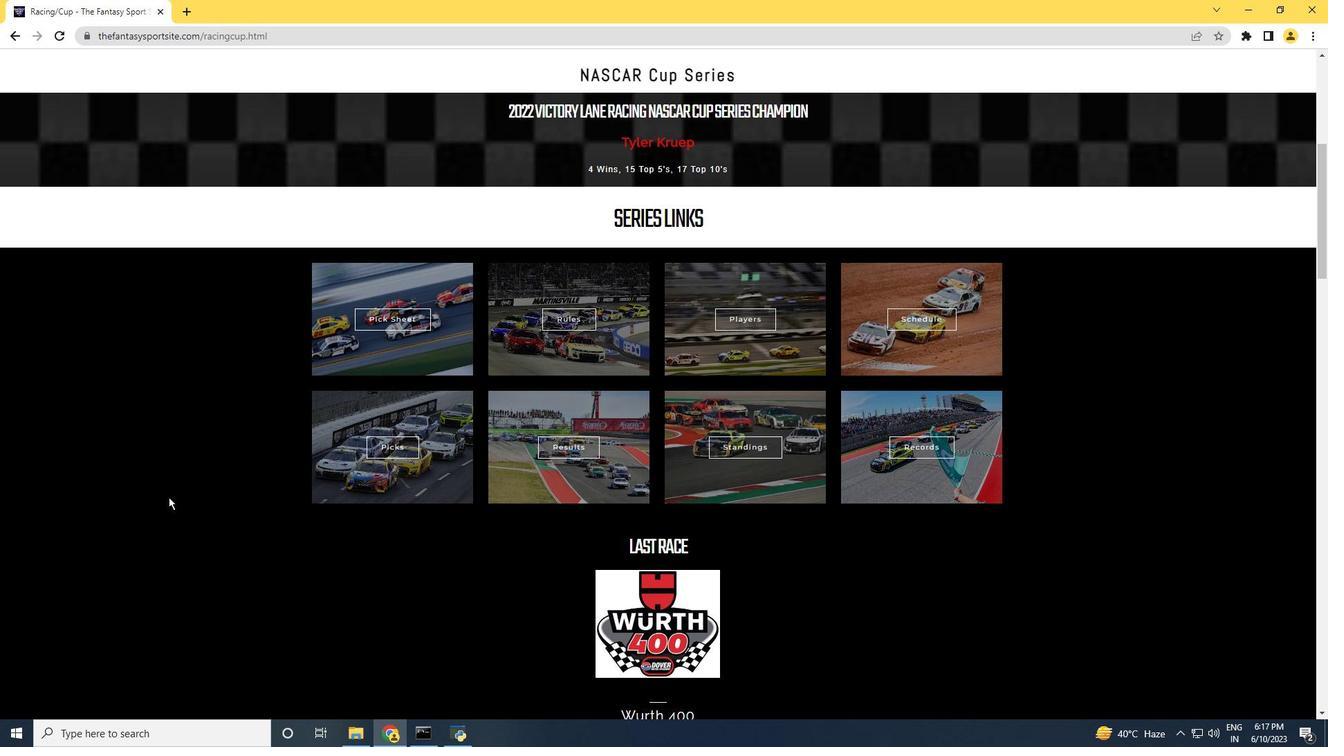
Action: Mouse moved to (168, 498)
Screenshot: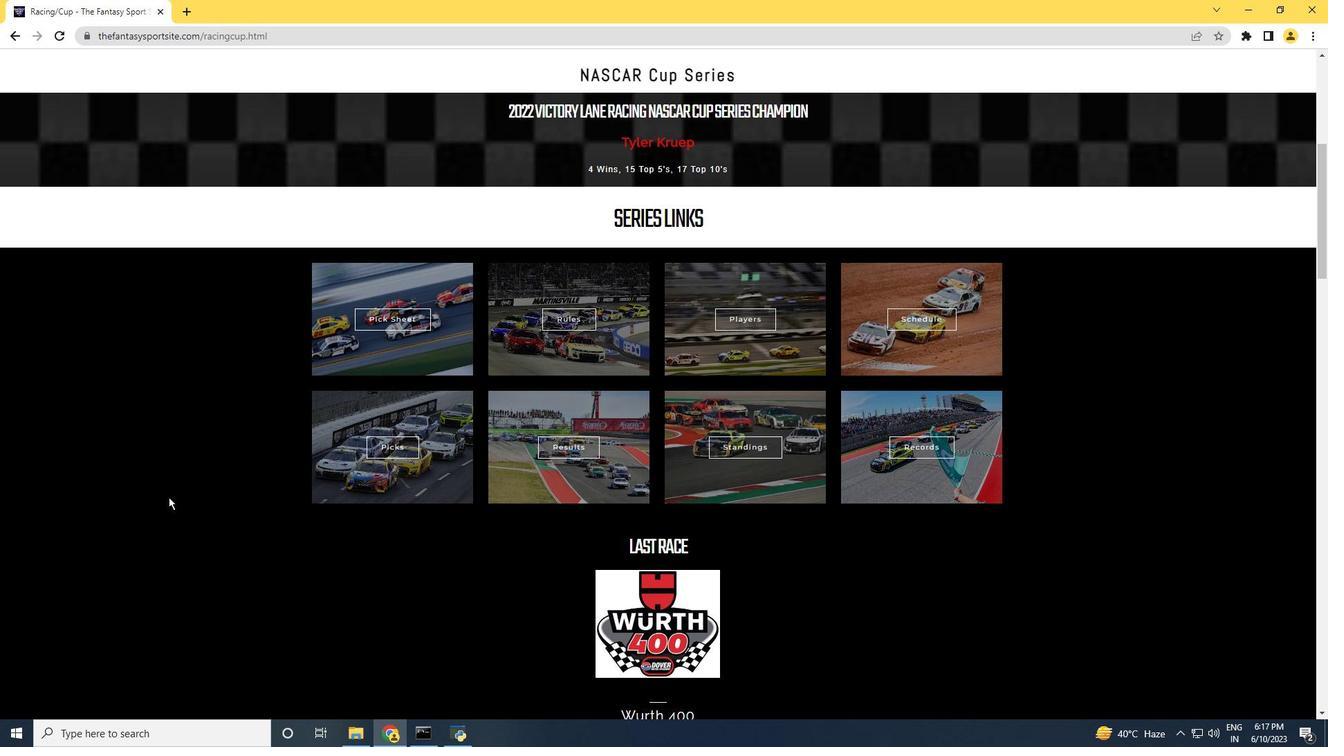 
Action: Mouse pressed left at (168, 498)
Screenshot: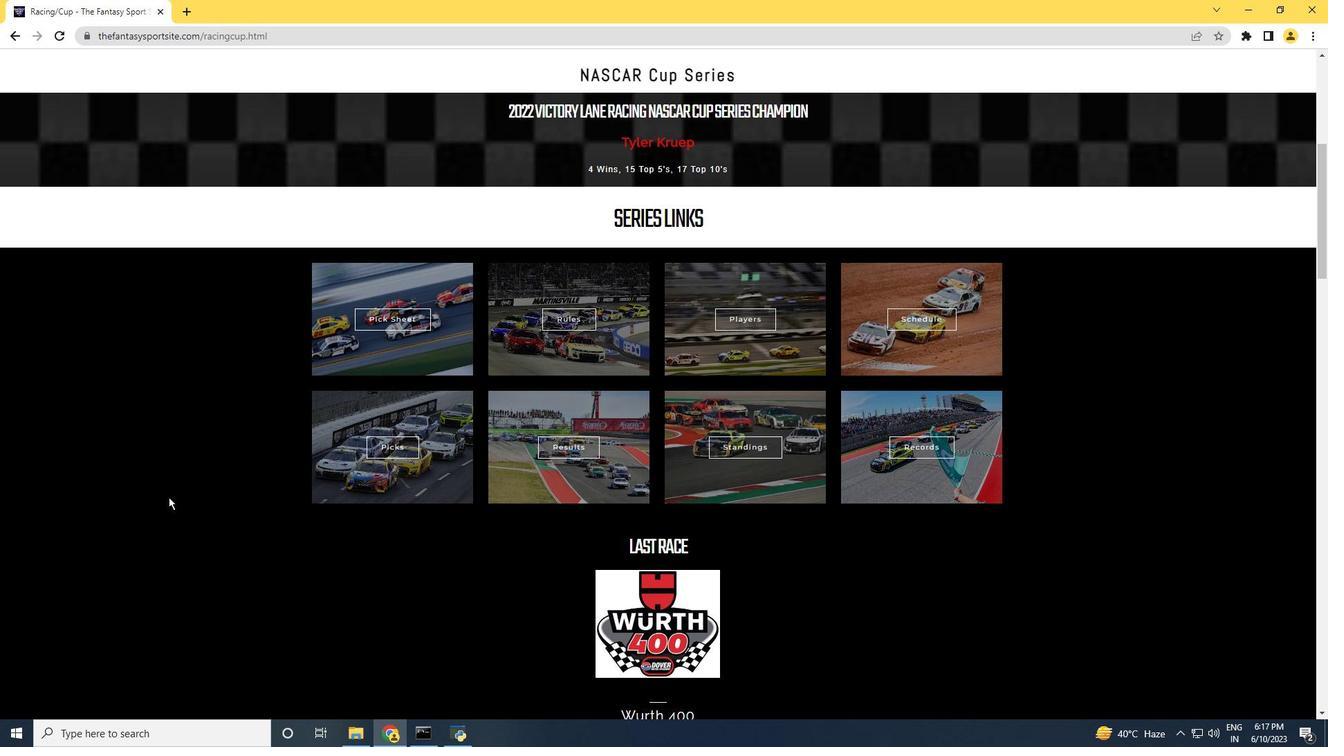 
Action: Mouse moved to (168, 498)
Screenshot: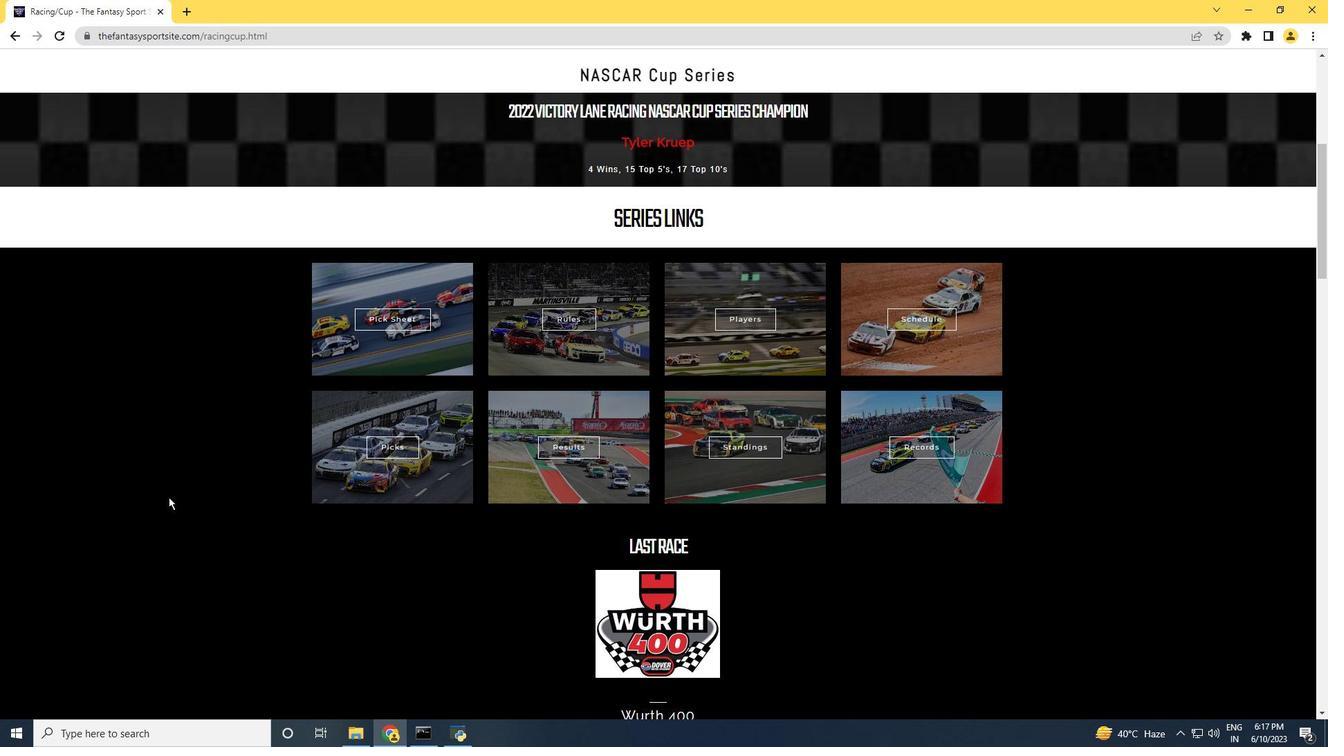 
Action: Mouse scrolled (168, 498) with delta (0, 0)
Screenshot: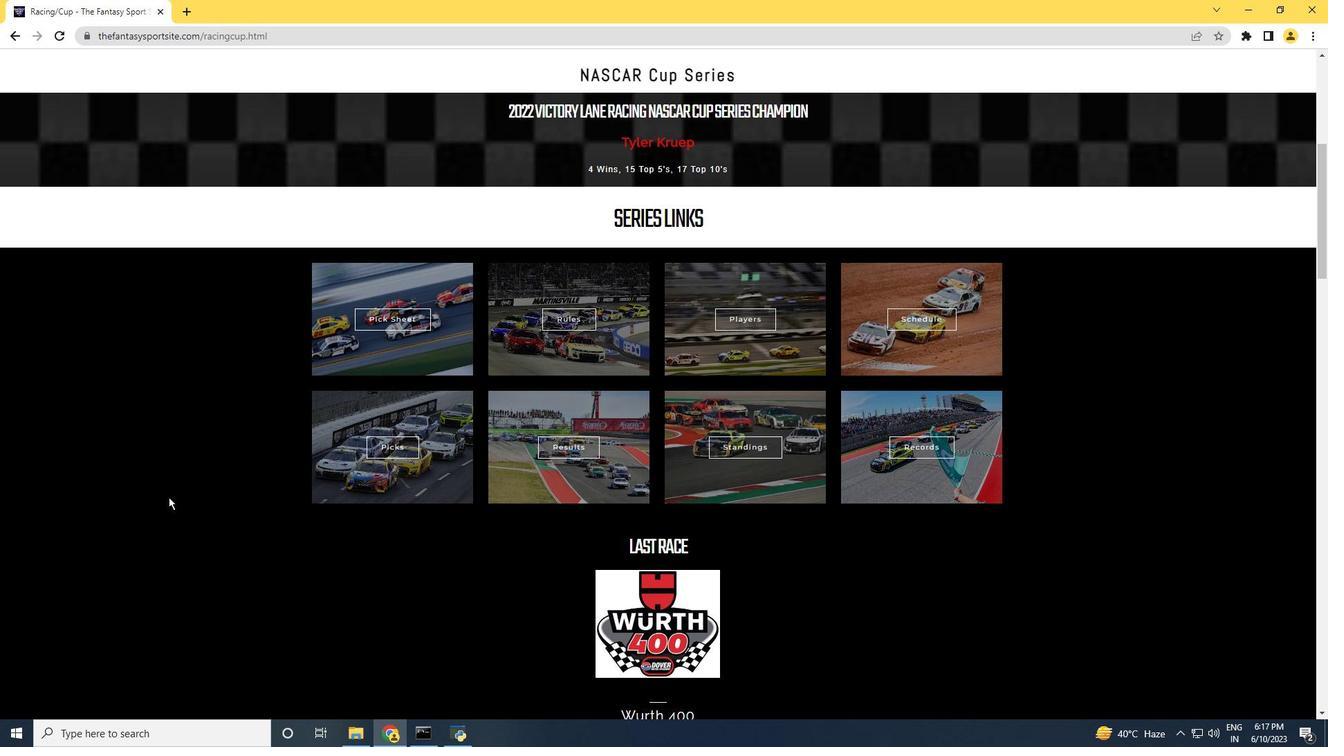 
Action: Mouse moved to (168, 498)
Screenshot: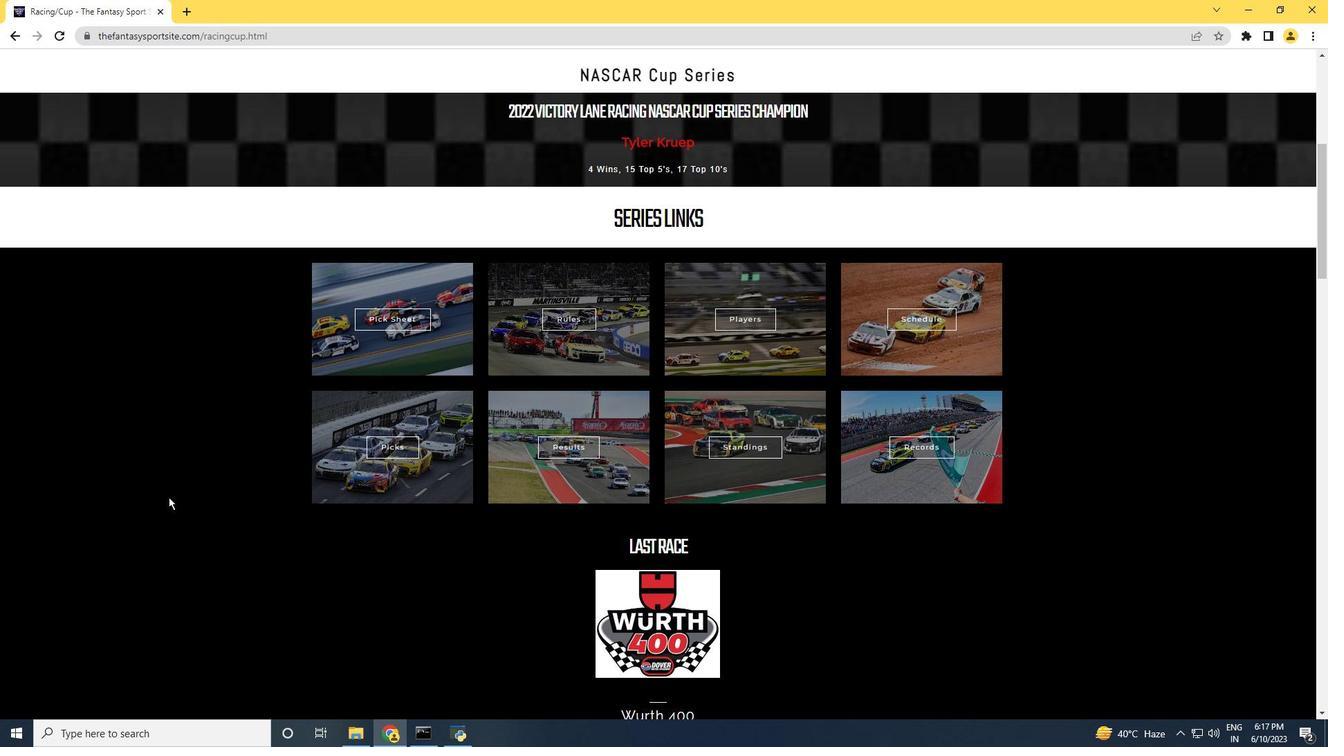 
Action: Mouse pressed left at (168, 498)
Screenshot: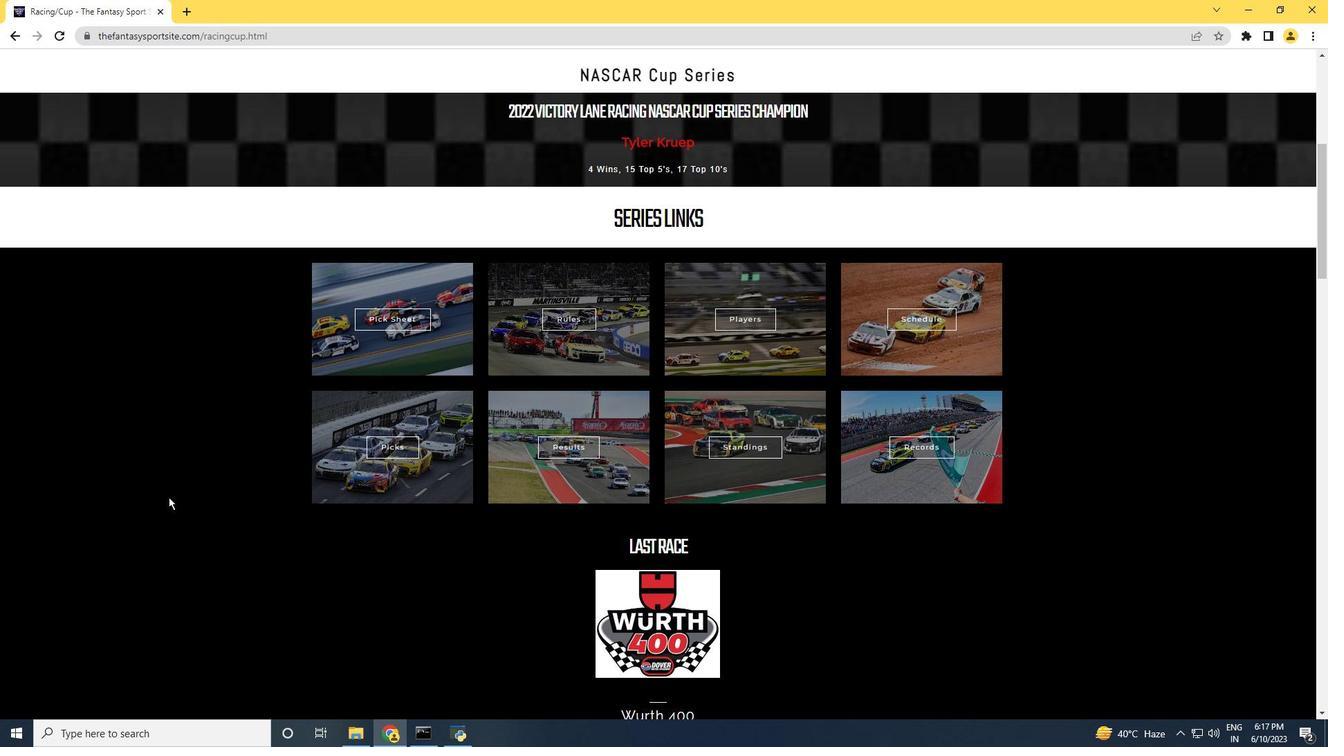 
Action: Mouse moved to (168, 498)
Screenshot: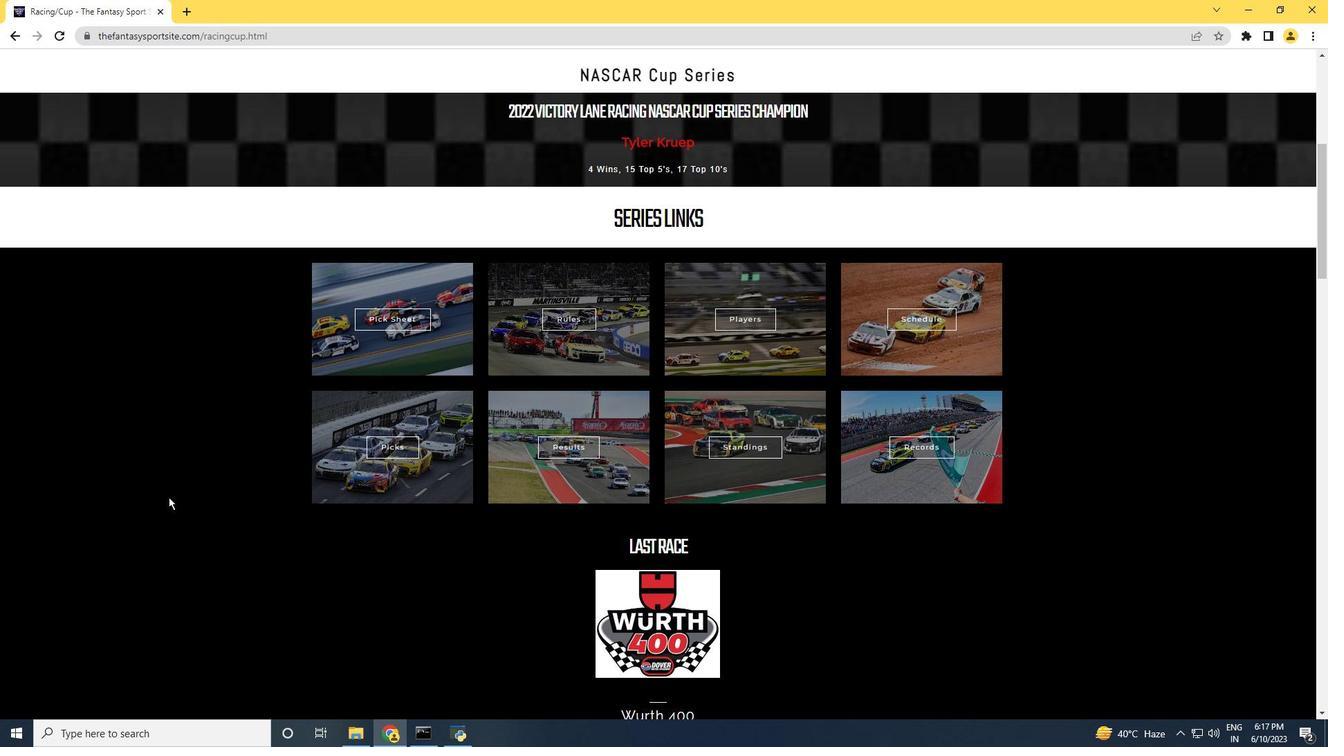 
Action: Mouse scrolled (168, 498) with delta (0, 0)
Screenshot: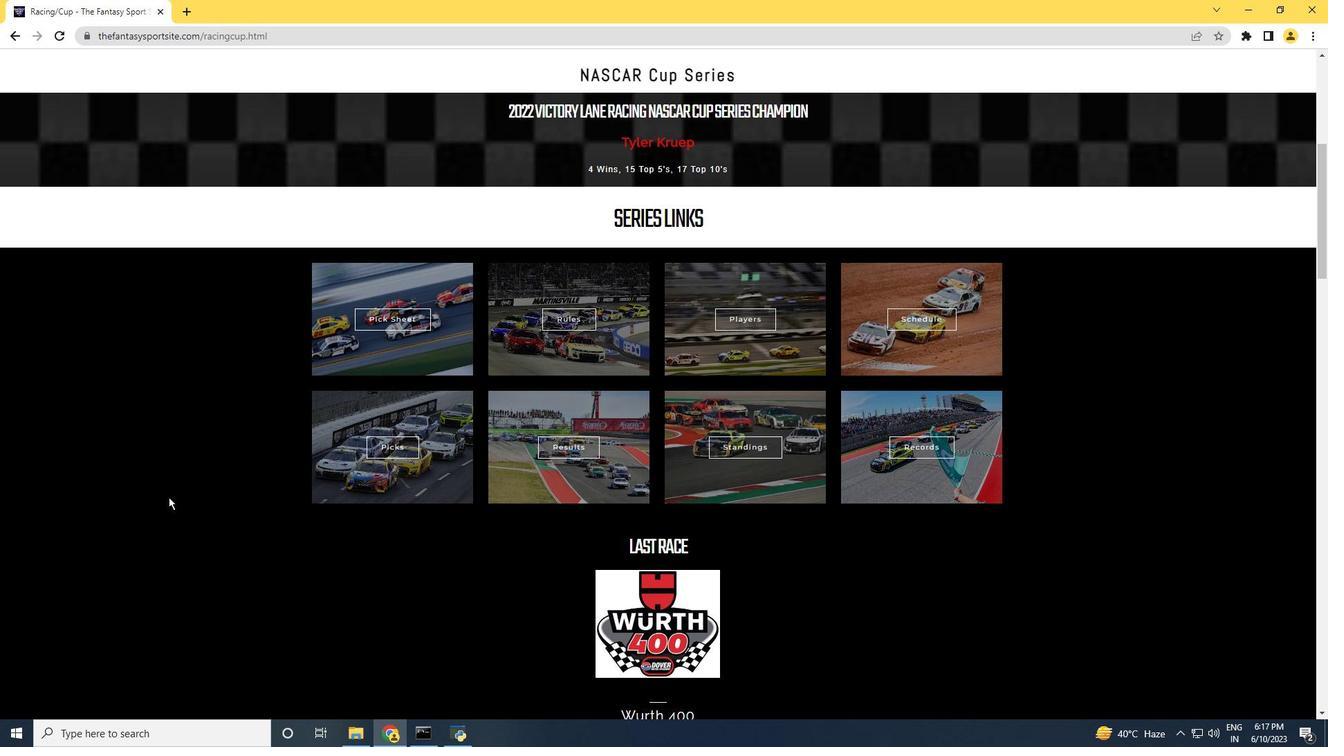 
Action: Mouse moved to (168, 498)
Screenshot: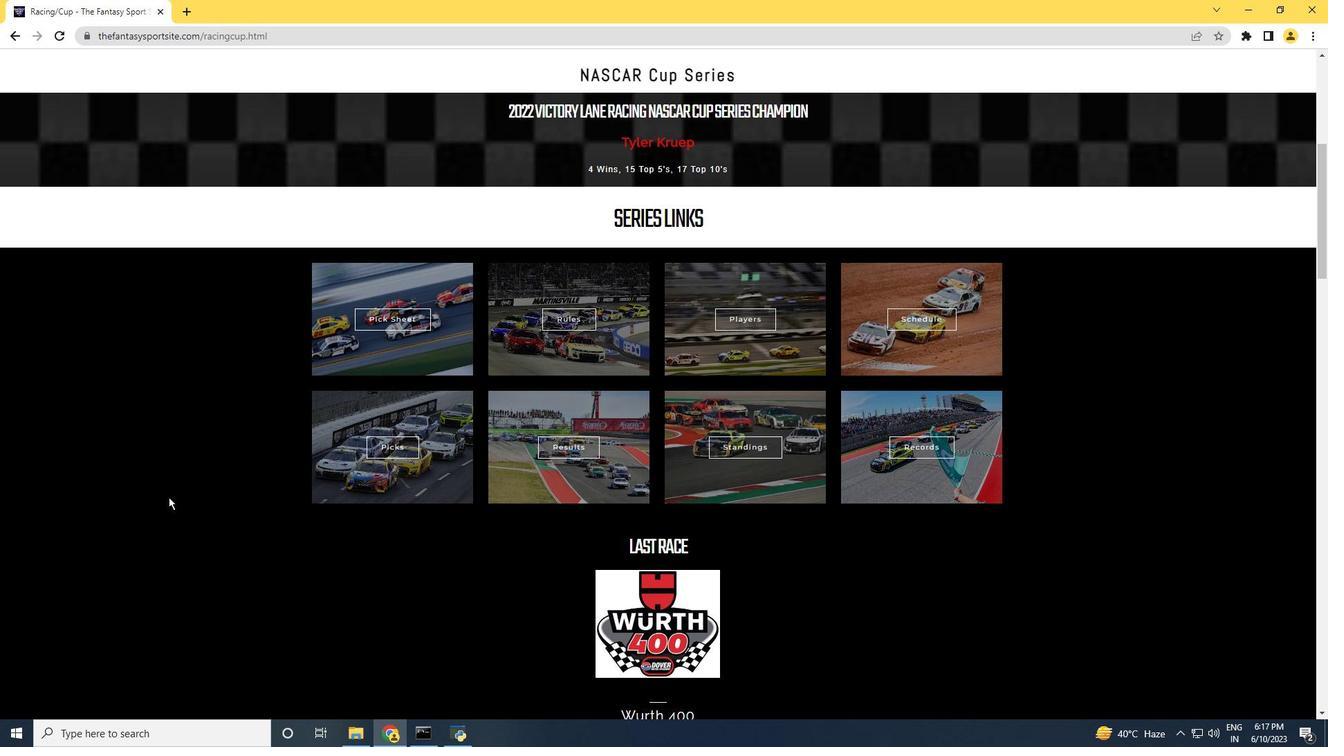 
Action: Mouse scrolled (168, 498) with delta (0, 0)
Screenshot: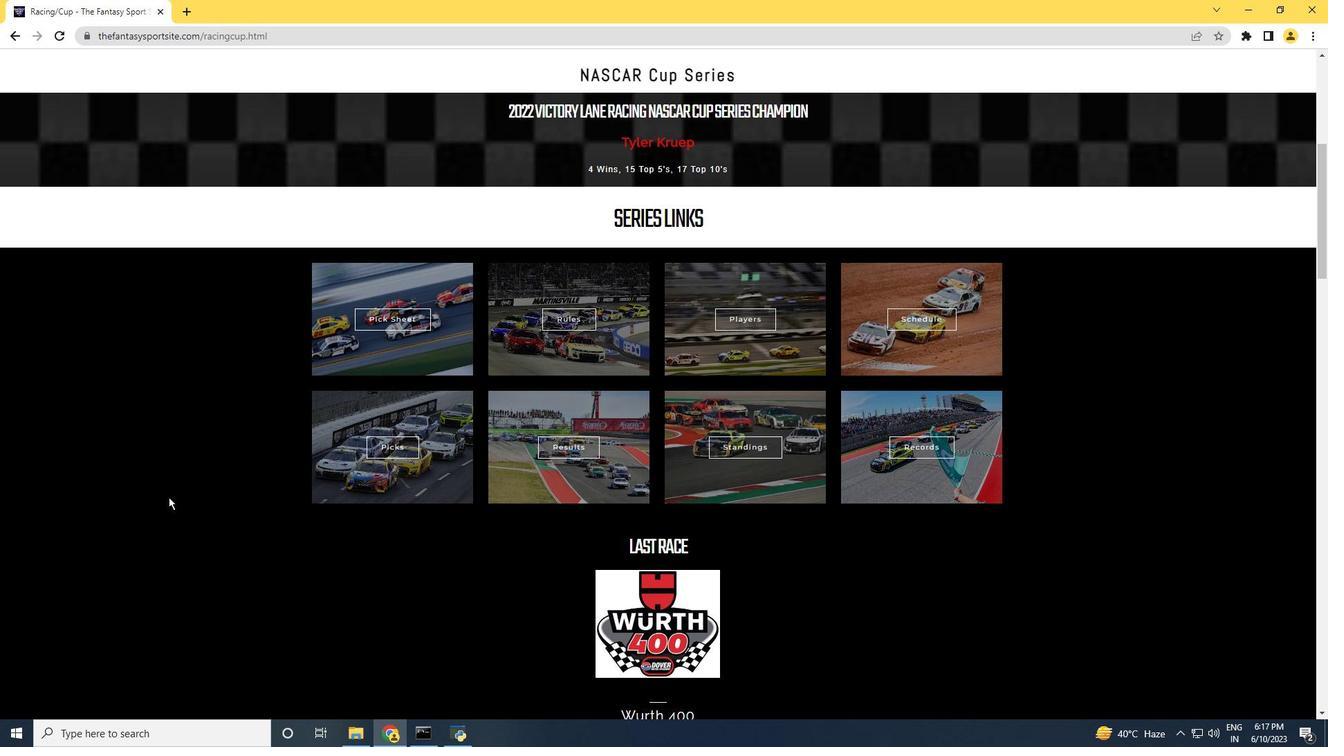 
Action: Mouse moved to (168, 498)
Screenshot: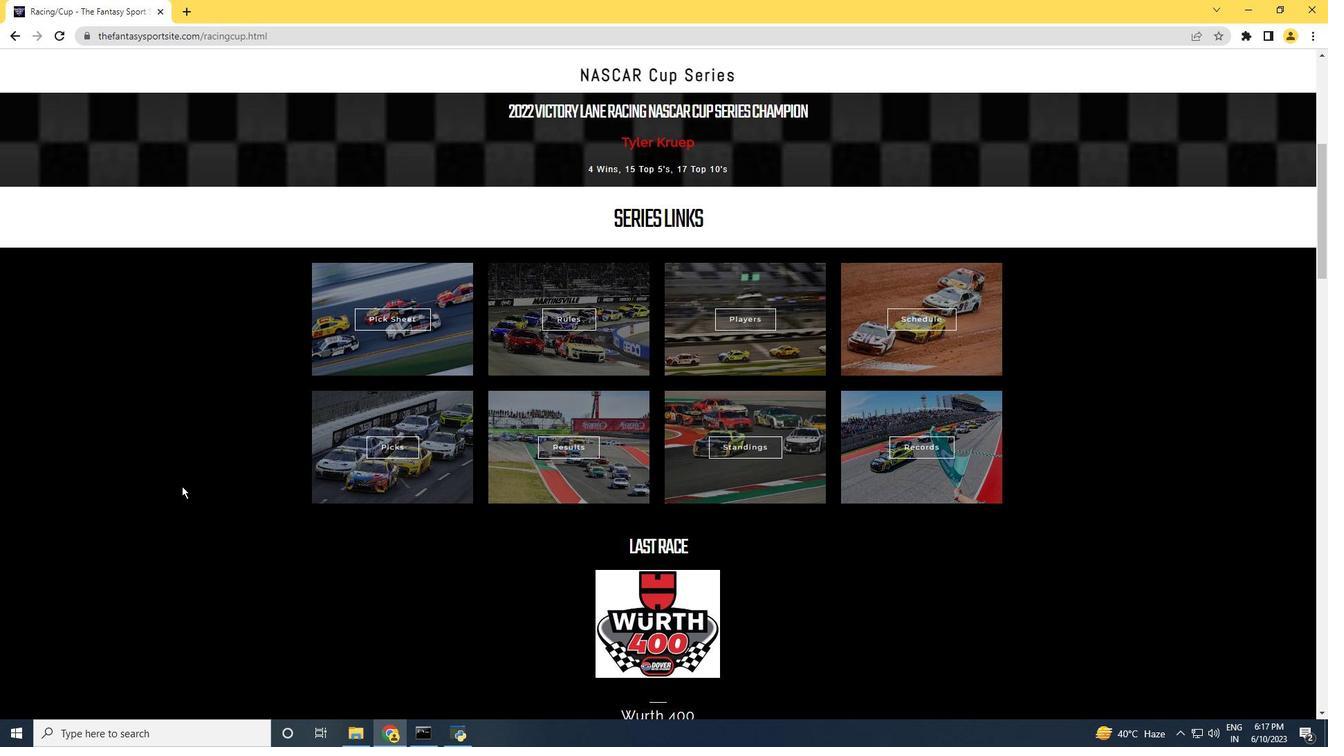 
